Task: Find connections with filter location Daudnagar with filter topic #fintechwith filter profile language German with filter current company VCCircle with filter school Janki Devi Memorial College with filter industry Design Services with filter service category Project Management with filter keywords title Biostatistician
Action: Mouse moved to (478, 63)
Screenshot: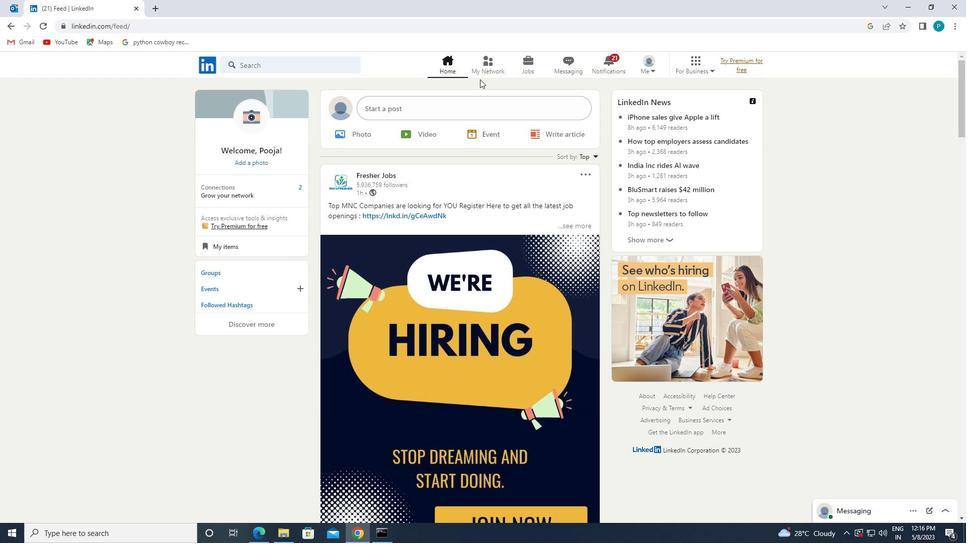 
Action: Mouse pressed left at (478, 63)
Screenshot: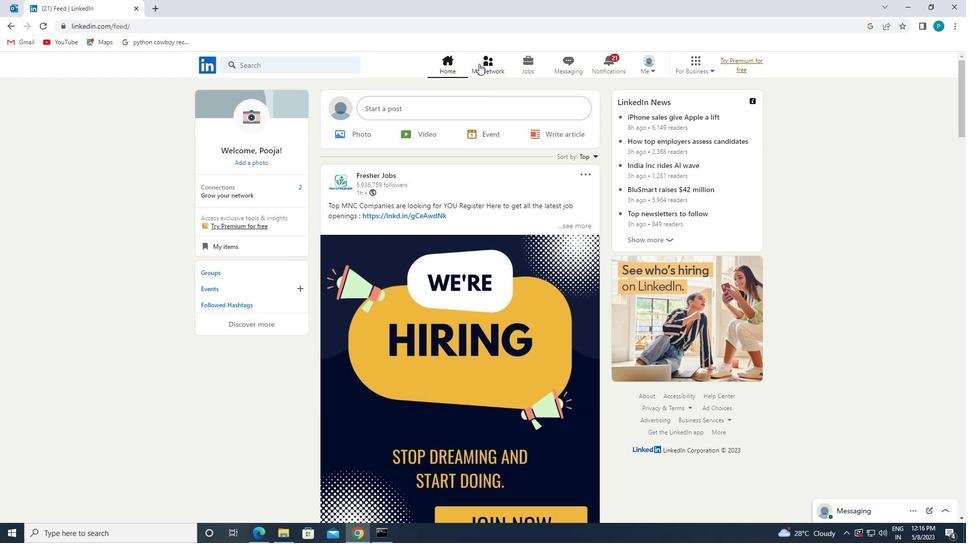 
Action: Mouse moved to (270, 119)
Screenshot: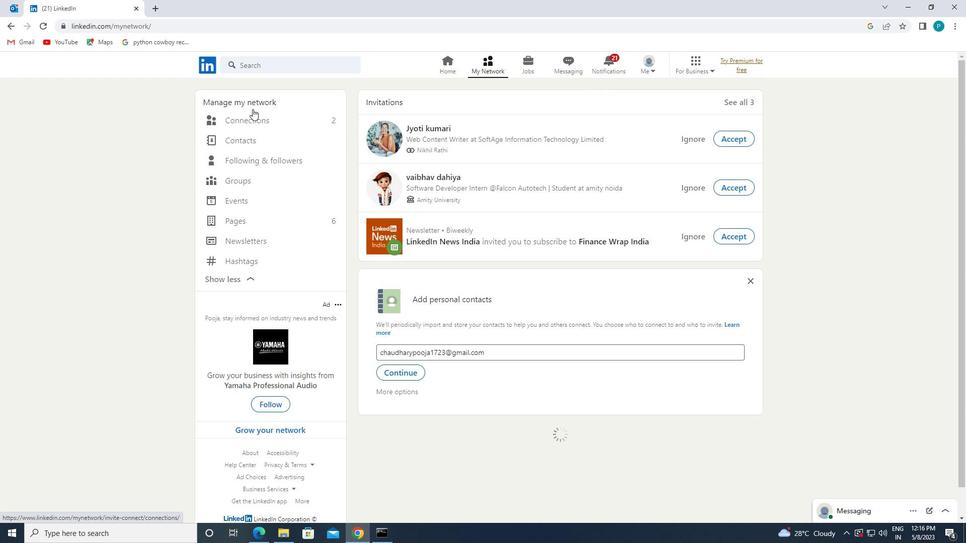 
Action: Mouse pressed left at (270, 119)
Screenshot: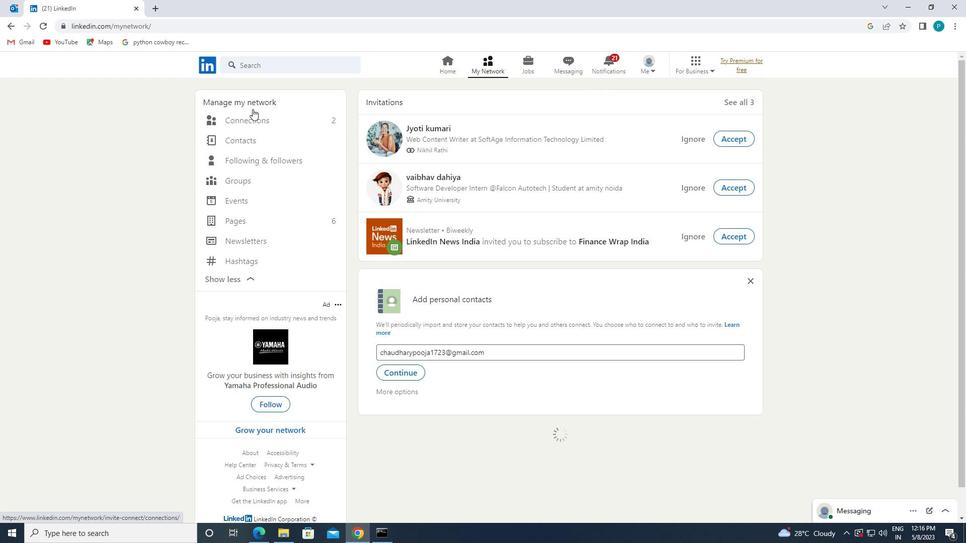 
Action: Mouse moved to (549, 130)
Screenshot: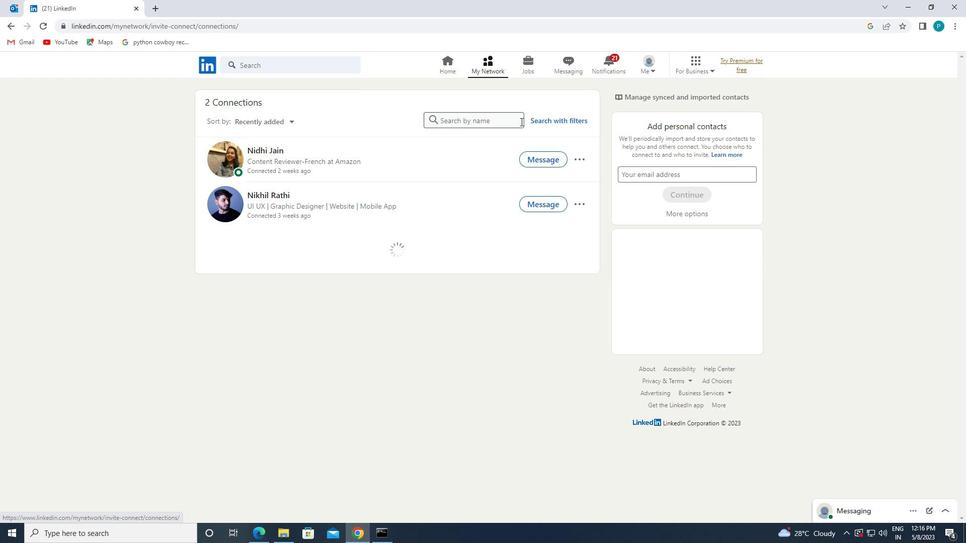 
Action: Mouse pressed left at (549, 130)
Screenshot: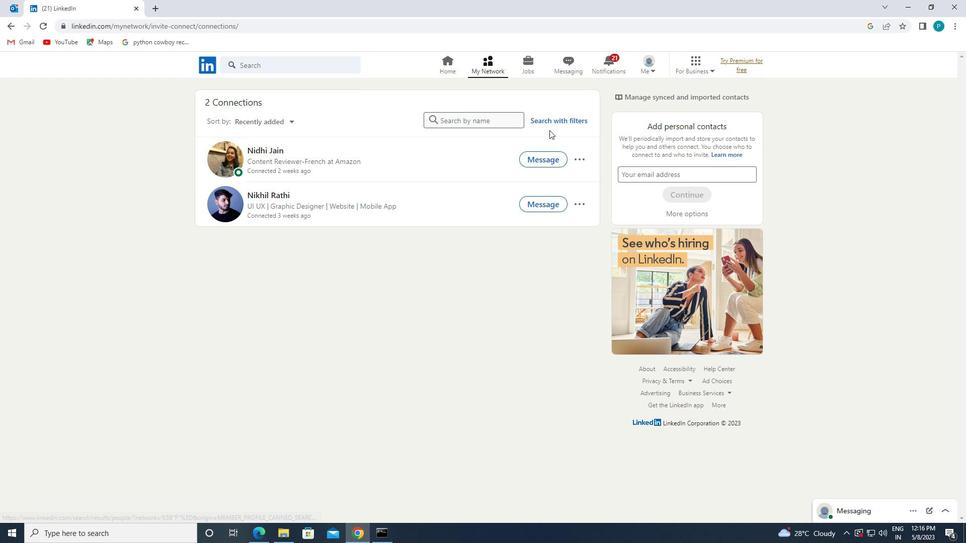 
Action: Mouse moved to (549, 123)
Screenshot: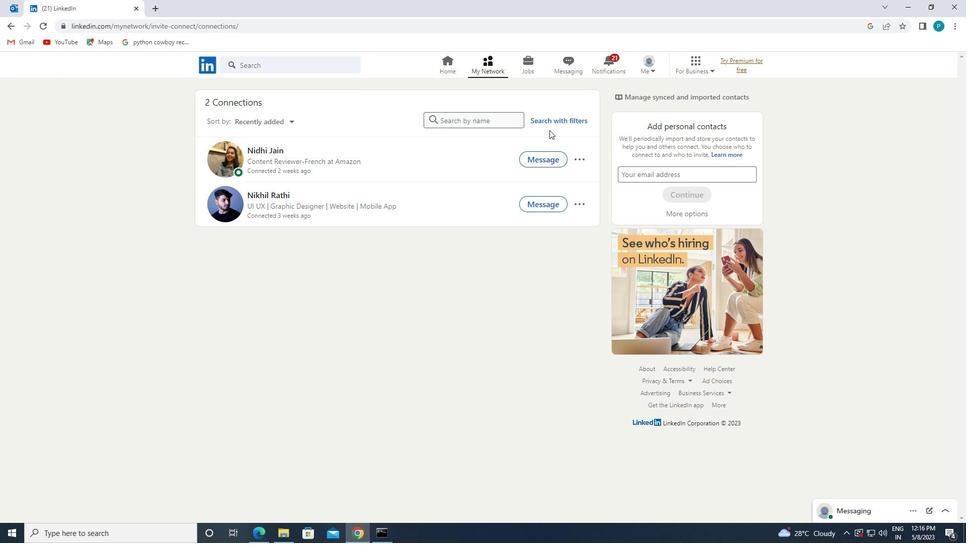 
Action: Mouse pressed left at (549, 123)
Screenshot: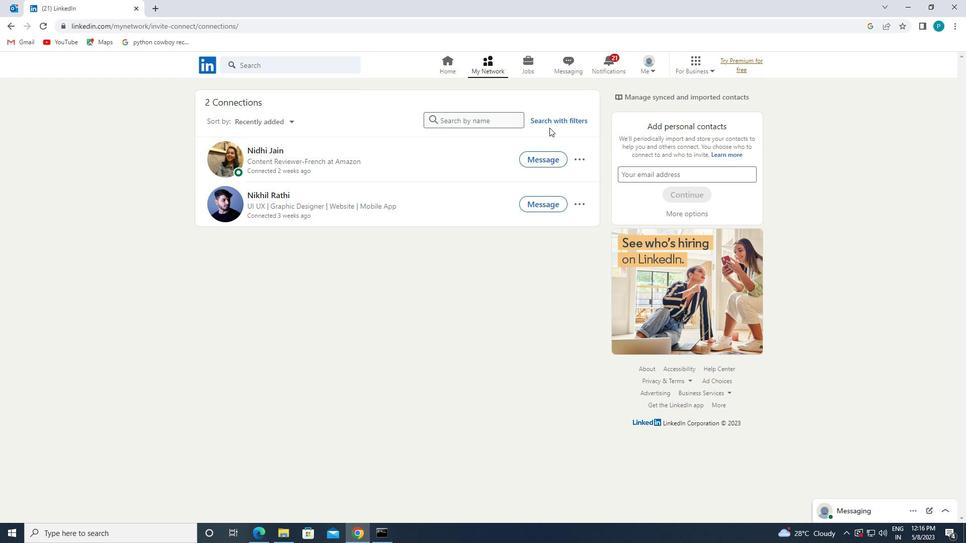 
Action: Mouse moved to (515, 94)
Screenshot: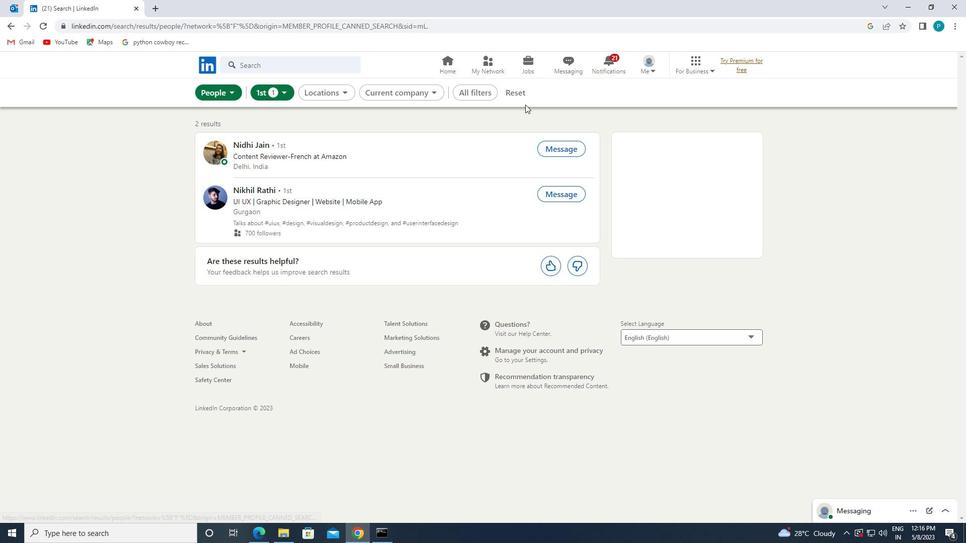 
Action: Mouse pressed left at (515, 94)
Screenshot: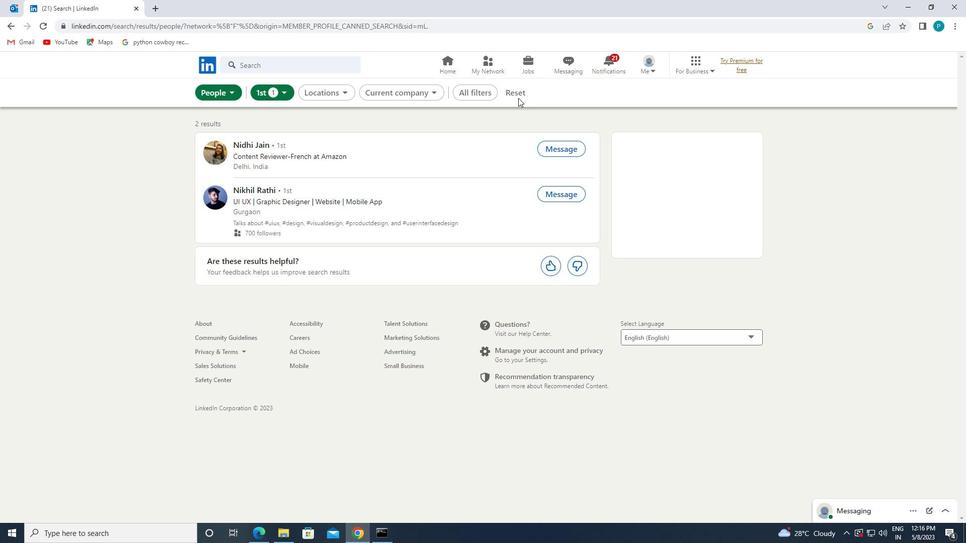 
Action: Mouse moved to (513, 94)
Screenshot: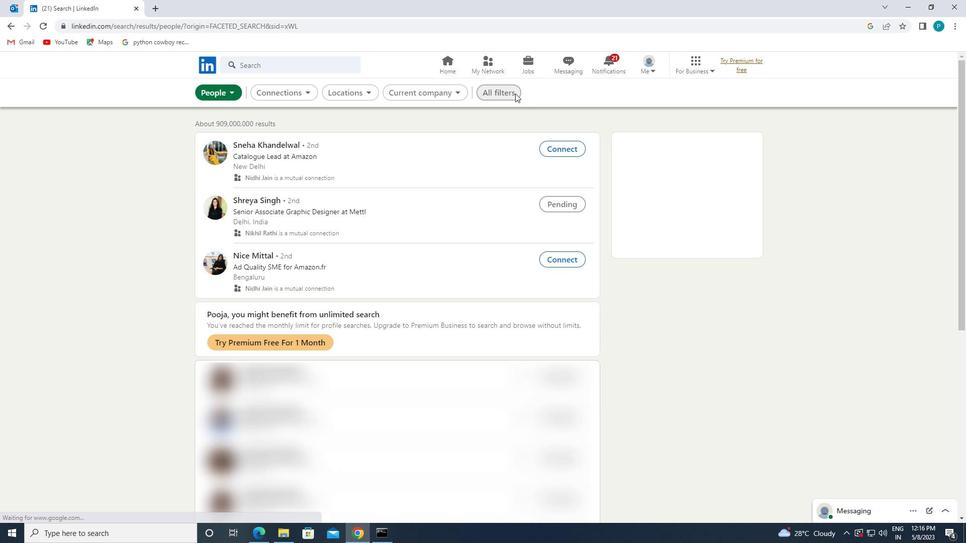 
Action: Mouse pressed left at (513, 94)
Screenshot: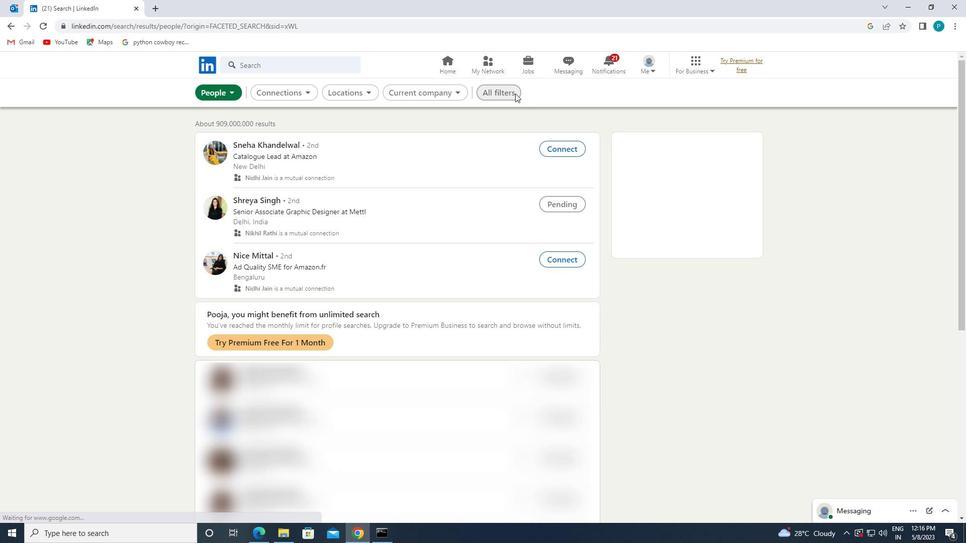 
Action: Mouse moved to (705, 213)
Screenshot: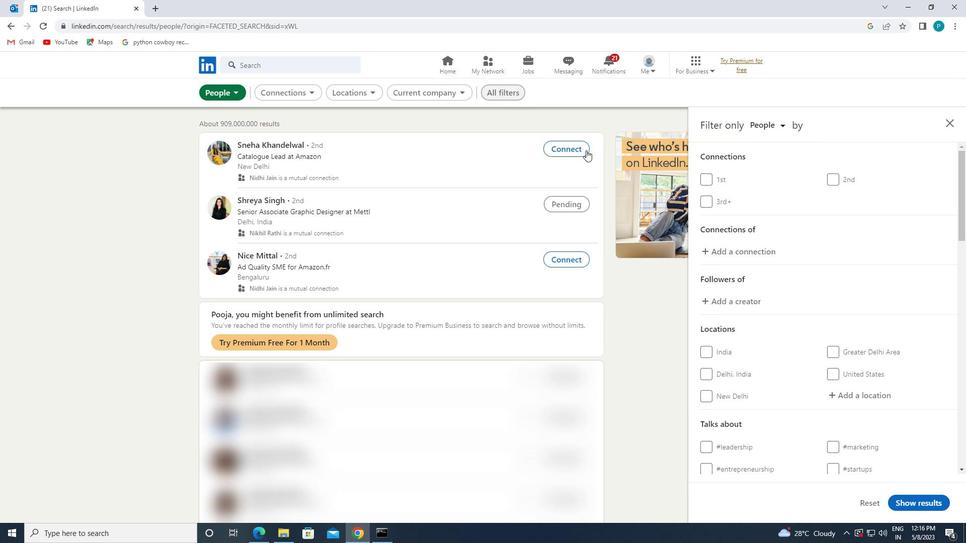 
Action: Mouse scrolled (705, 213) with delta (0, 0)
Screenshot: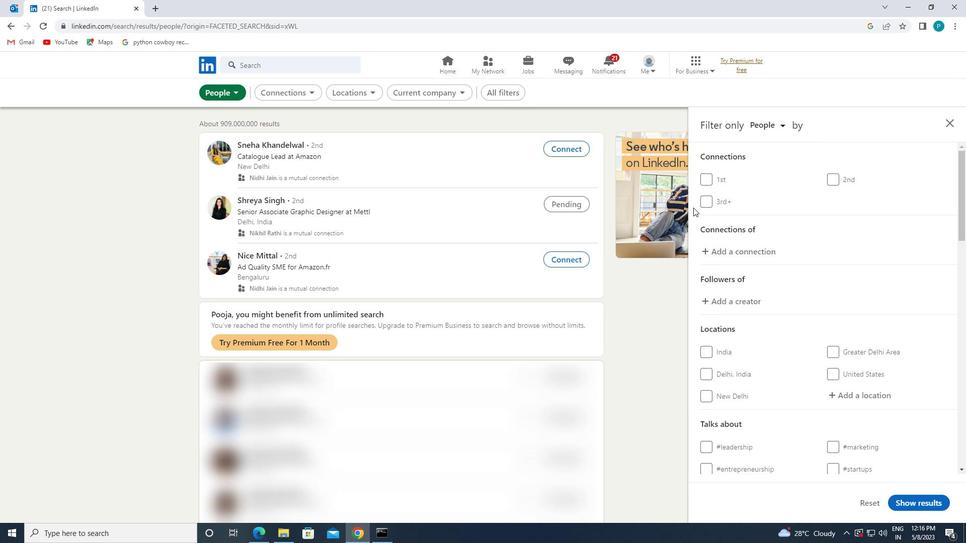 
Action: Mouse scrolled (705, 213) with delta (0, 0)
Screenshot: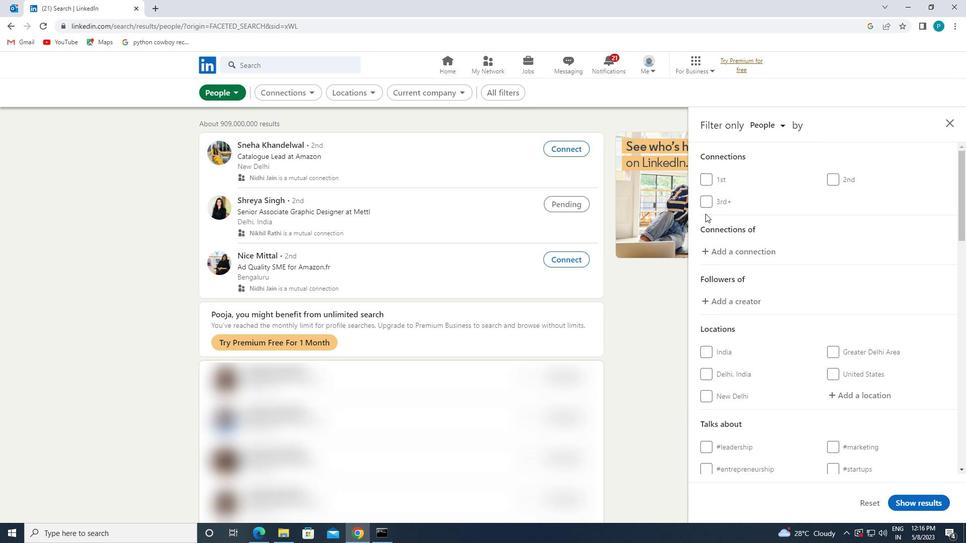 
Action: Mouse moved to (853, 288)
Screenshot: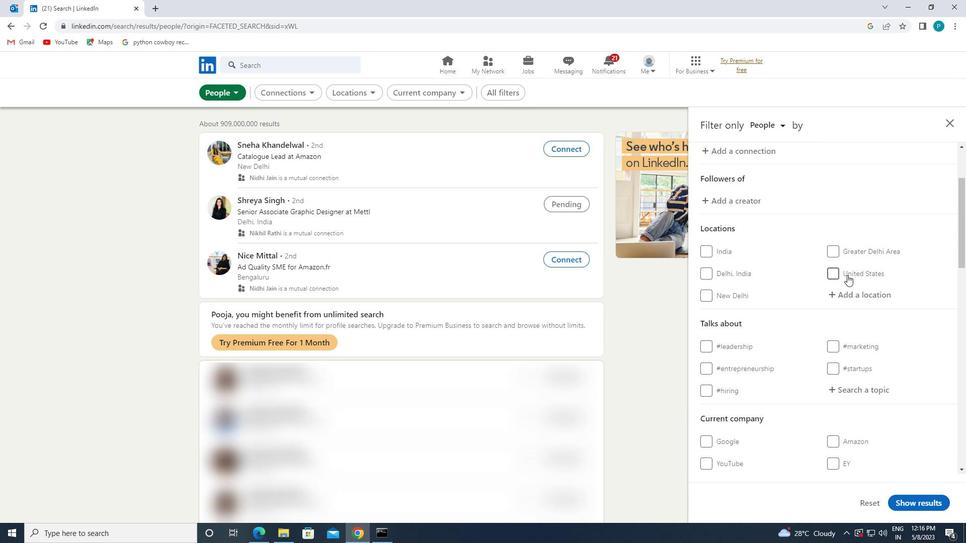 
Action: Mouse pressed left at (853, 288)
Screenshot: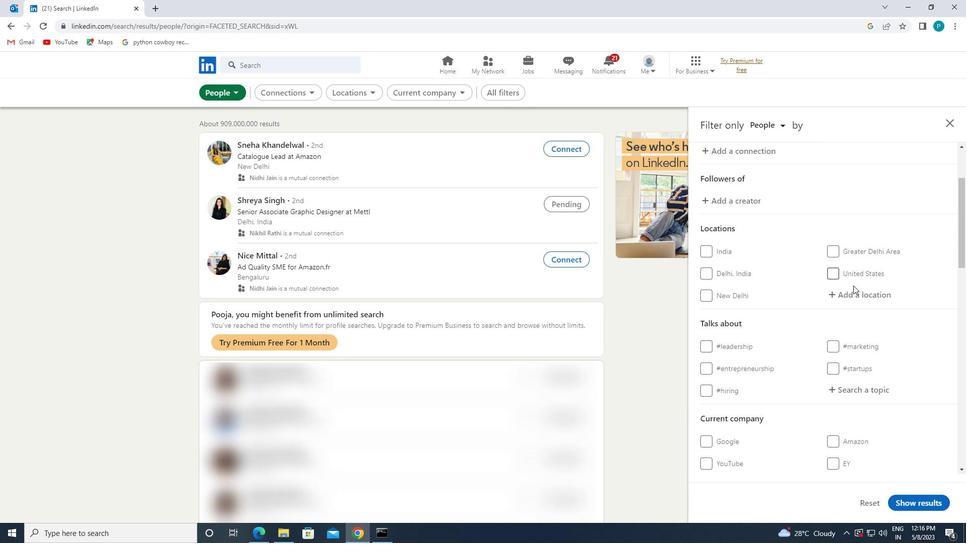 
Action: Mouse moved to (852, 287)
Screenshot: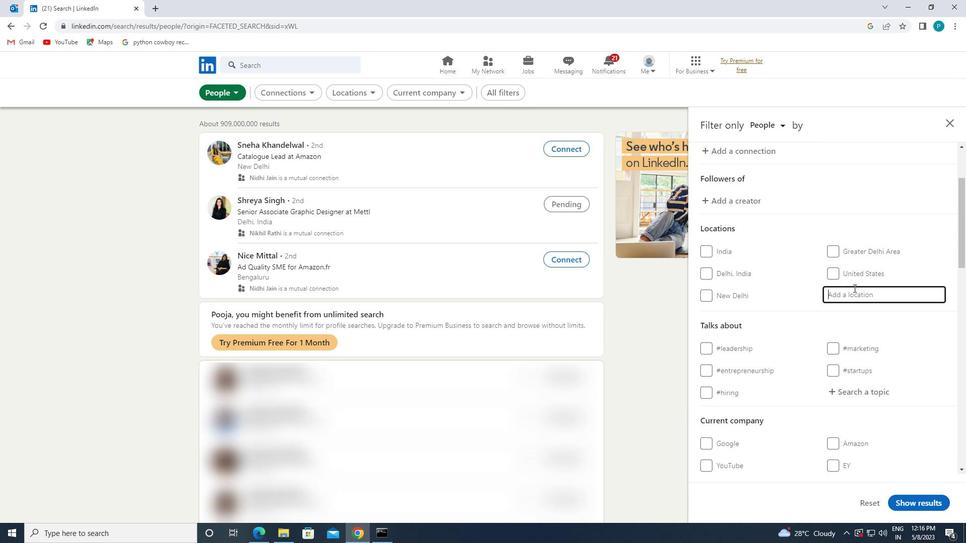 
Action: Key pressed <Key.caps_lock>d<Key.caps_lock>aundm<Key.backspace>nagar
Screenshot: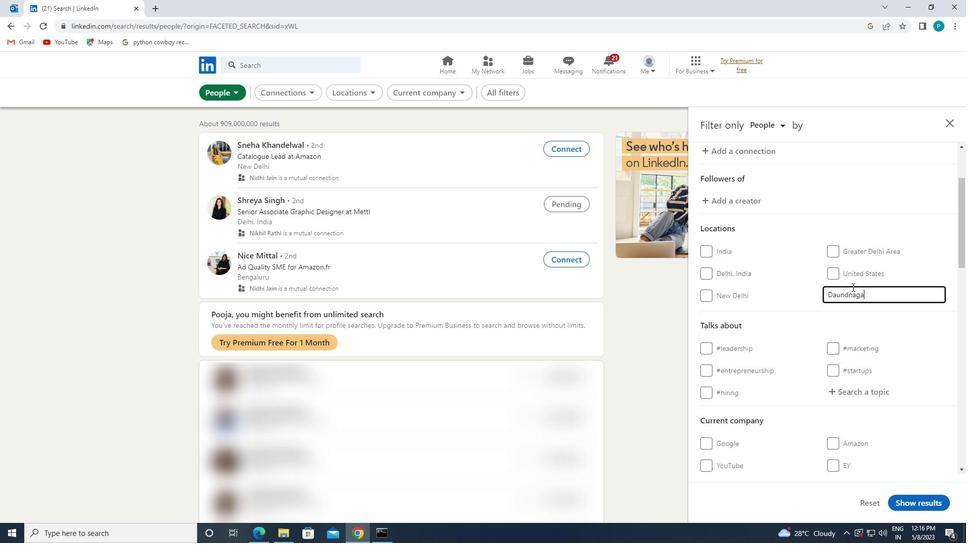 
Action: Mouse moved to (849, 387)
Screenshot: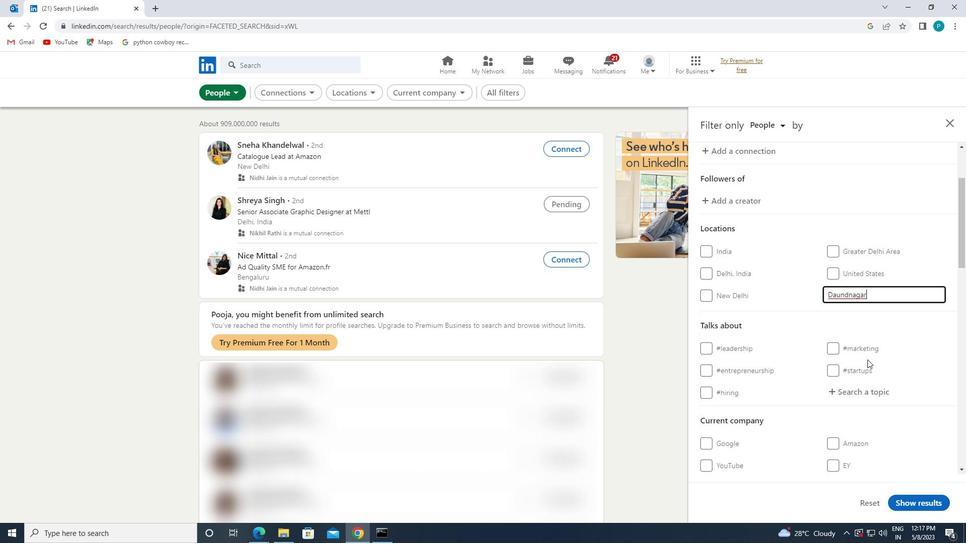 
Action: Mouse pressed left at (849, 387)
Screenshot: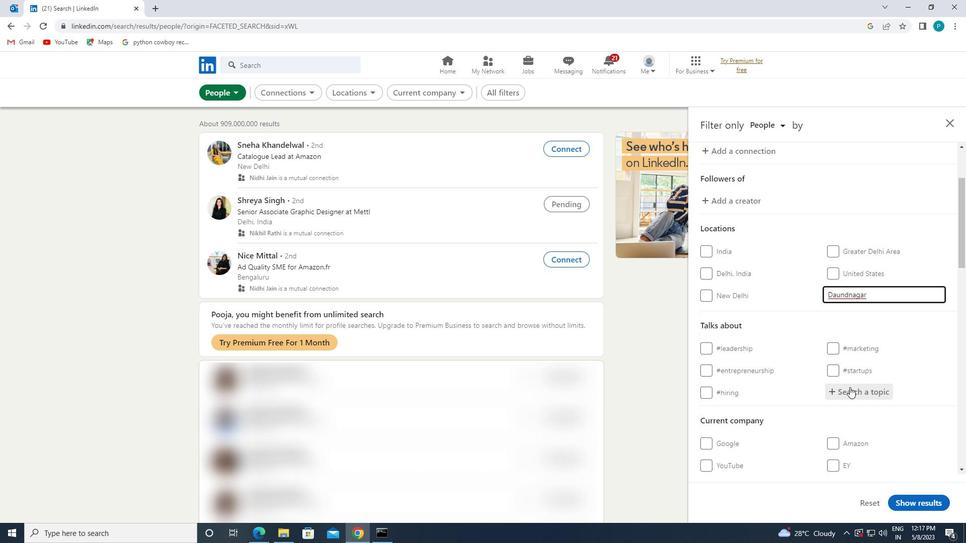 
Action: Mouse moved to (849, 387)
Screenshot: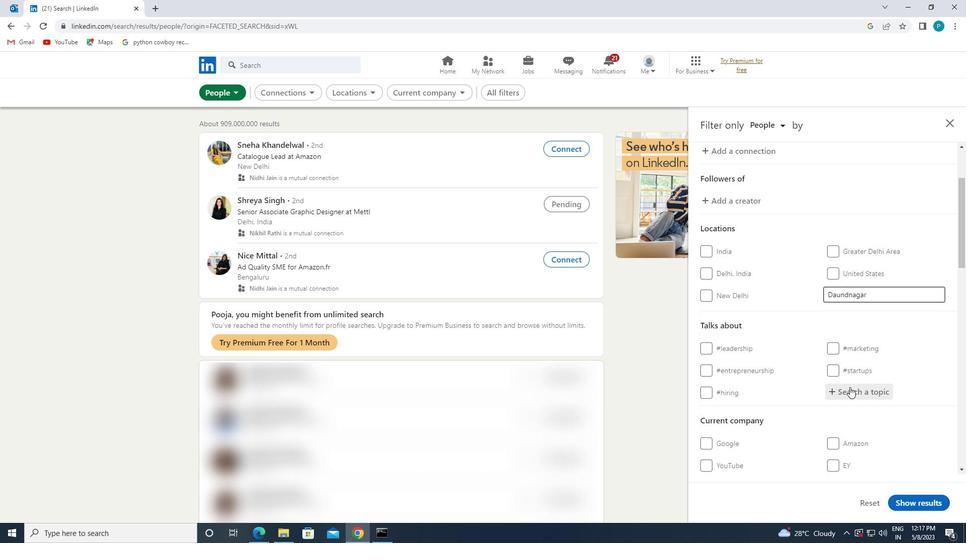 
Action: Key pressed <Key.shift>#FINTECH
Screenshot: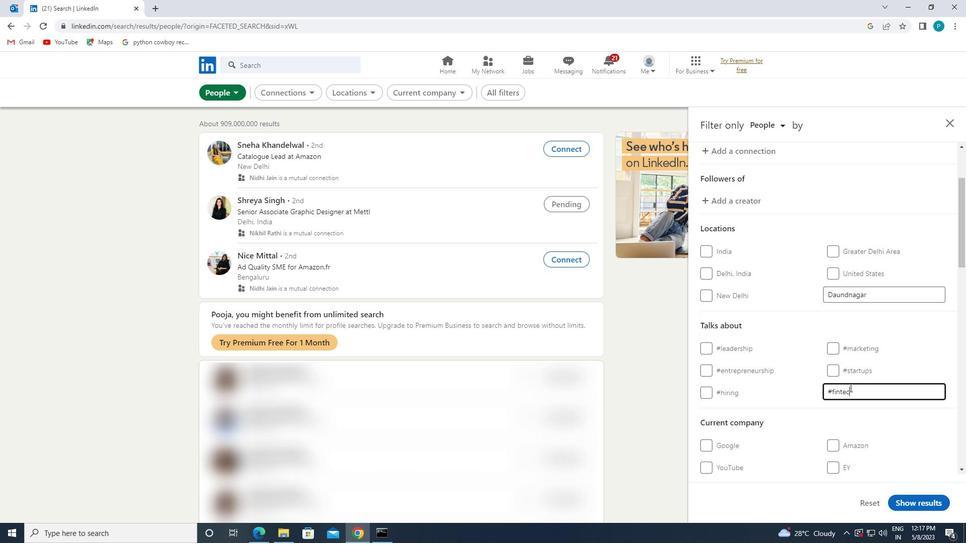 
Action: Mouse moved to (845, 168)
Screenshot: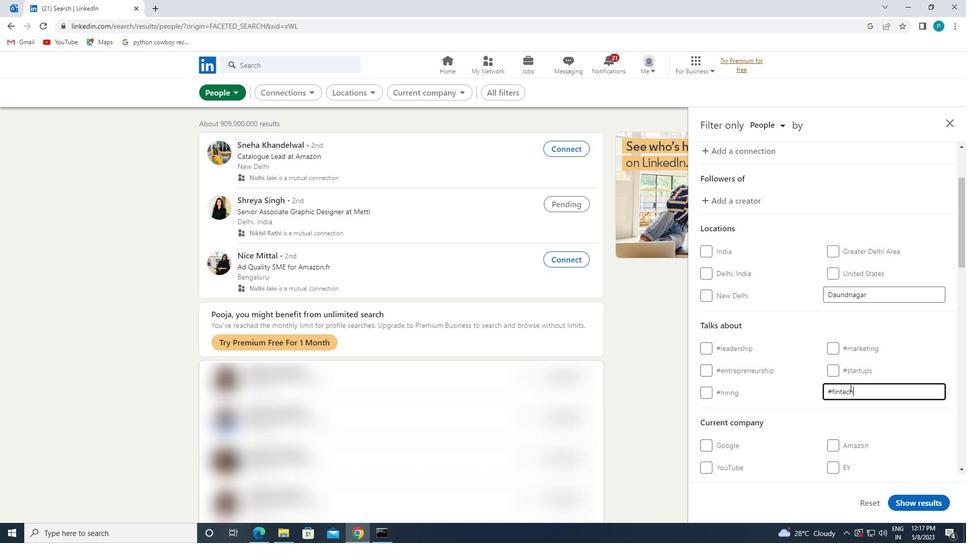 
Action: Mouse scrolled (845, 168) with delta (0, 0)
Screenshot: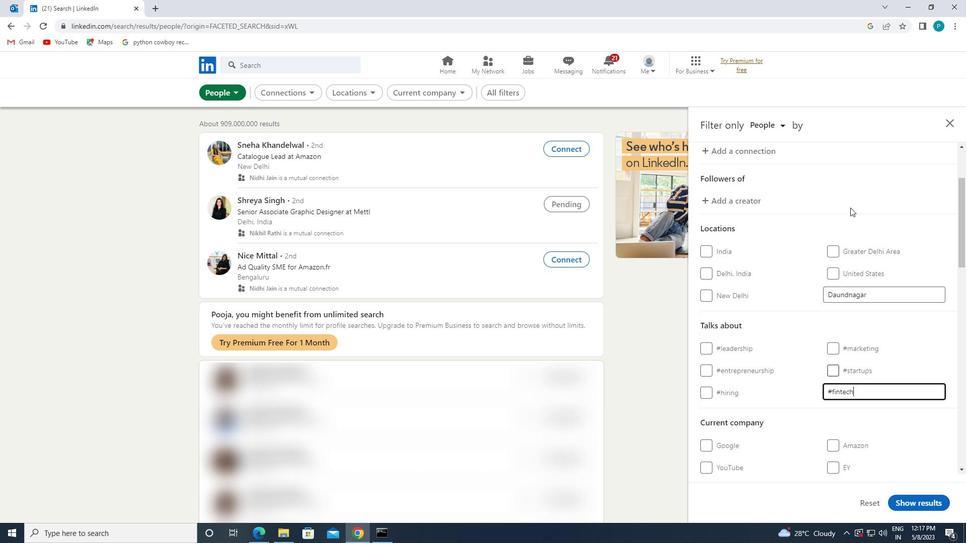 
Action: Mouse moved to (845, 178)
Screenshot: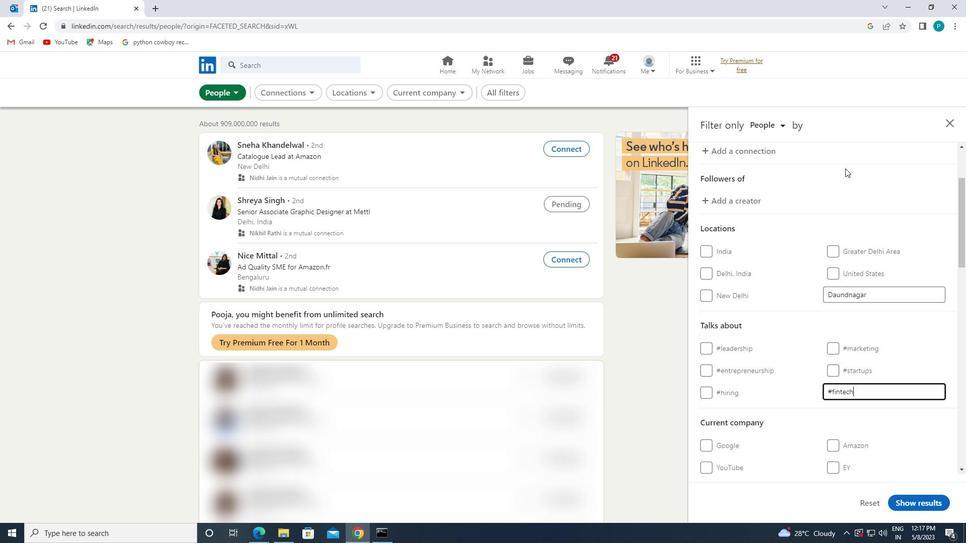 
Action: Mouse scrolled (845, 177) with delta (0, 0)
Screenshot: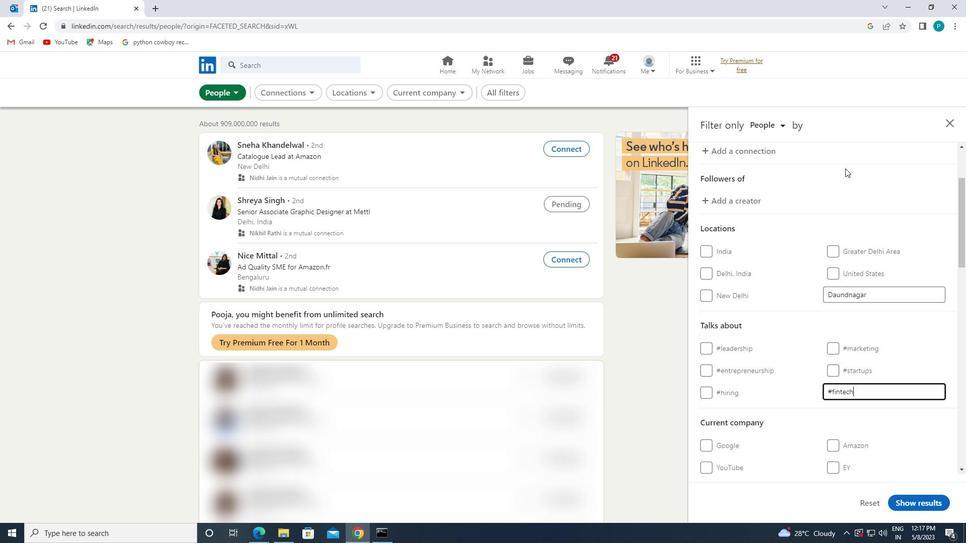 
Action: Mouse moved to (845, 186)
Screenshot: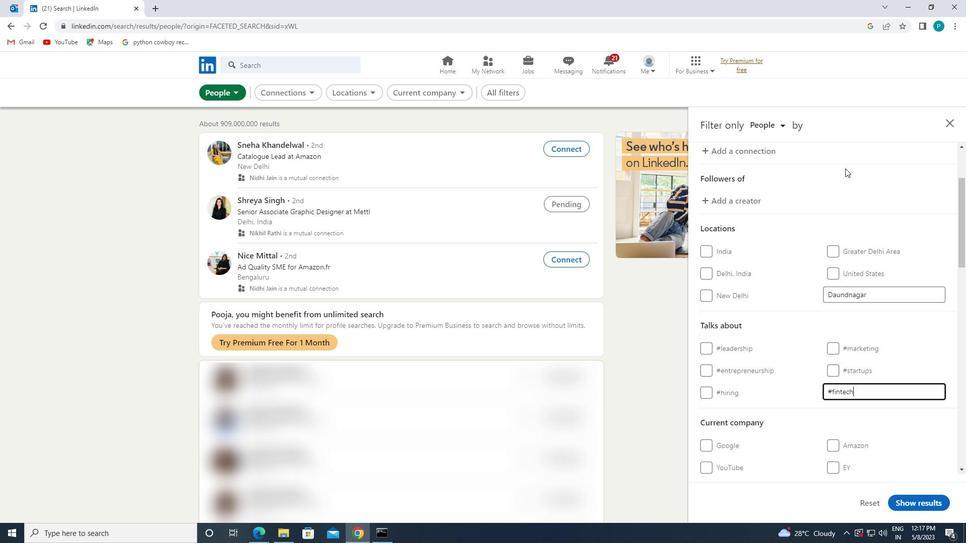
Action: Mouse scrolled (845, 185) with delta (0, 0)
Screenshot: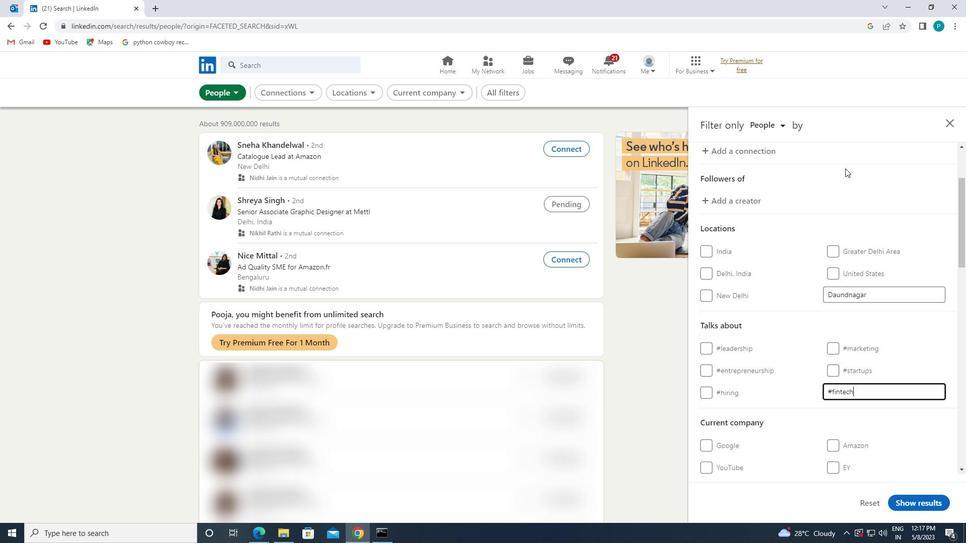 
Action: Mouse moved to (845, 194)
Screenshot: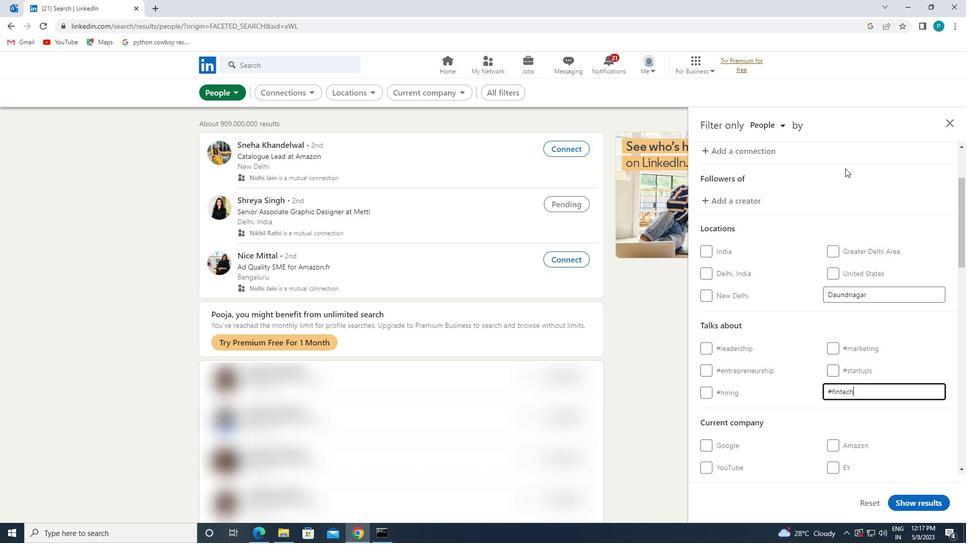 
Action: Mouse scrolled (845, 193) with delta (0, 0)
Screenshot: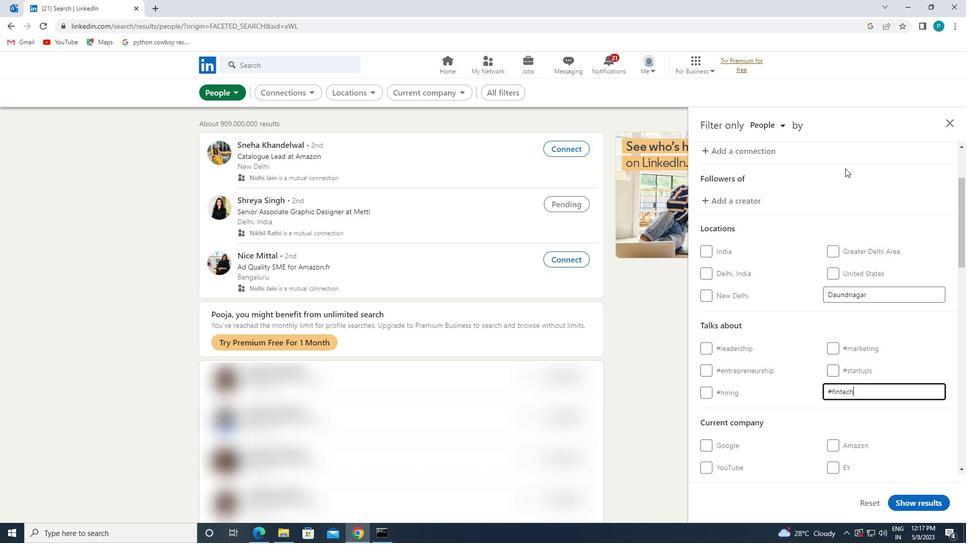 
Action: Mouse moved to (840, 257)
Screenshot: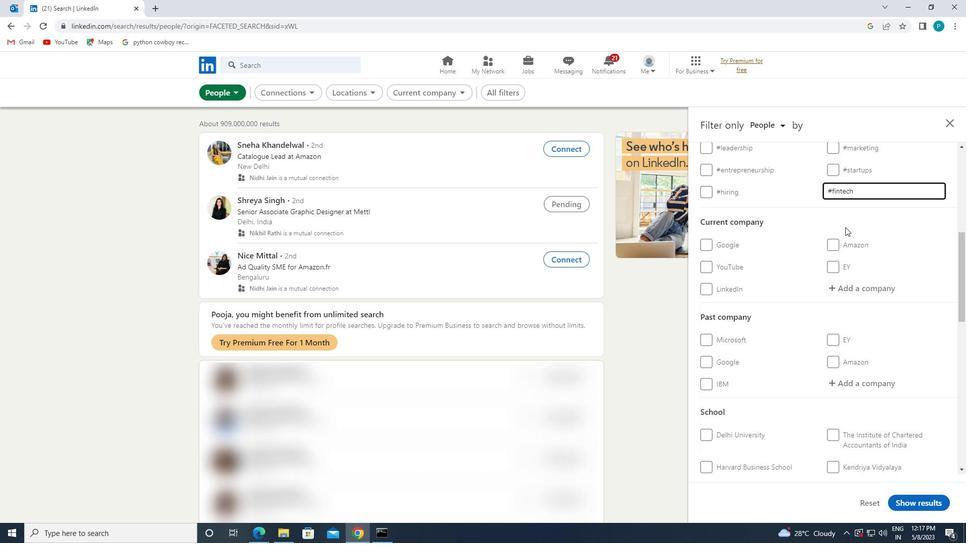 
Action: Mouse scrolled (840, 256) with delta (0, 0)
Screenshot: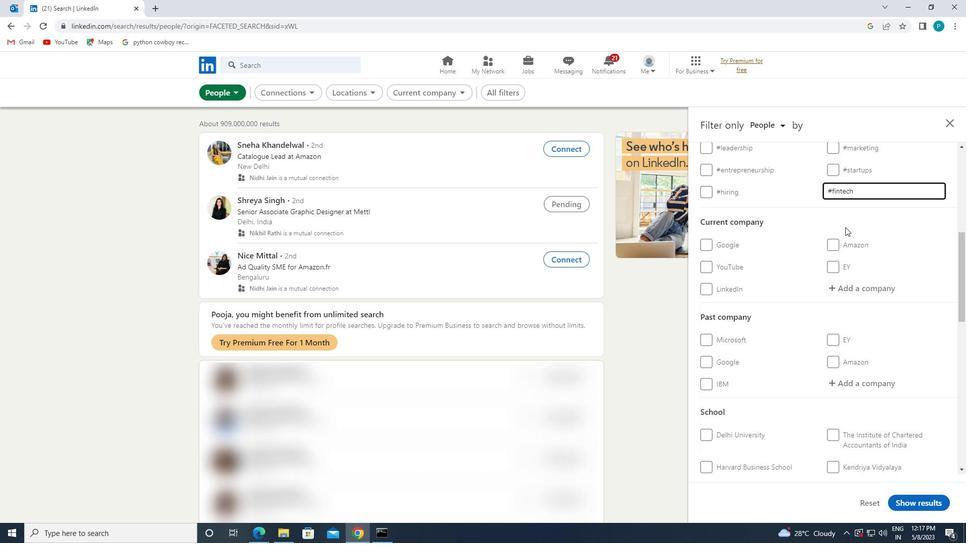 
Action: Mouse moved to (838, 261)
Screenshot: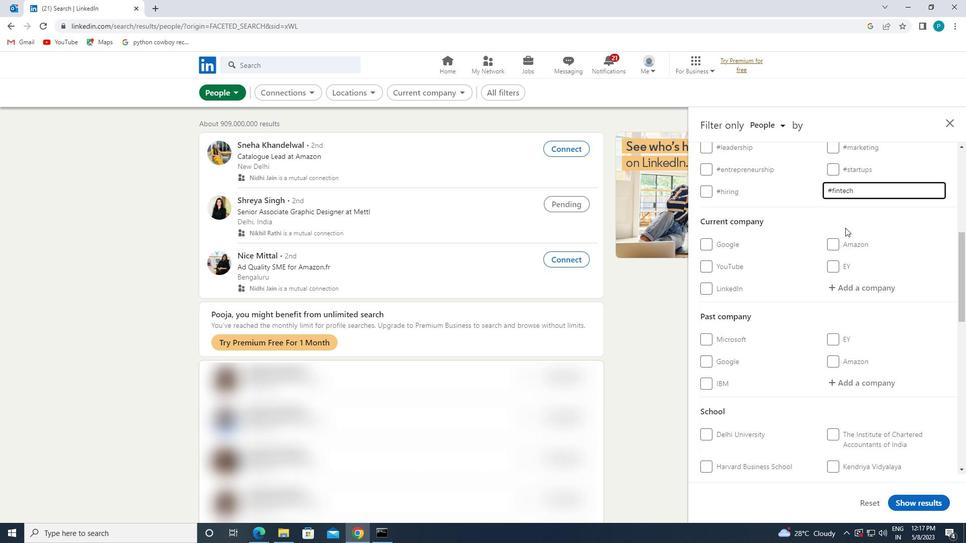 
Action: Mouse scrolled (838, 261) with delta (0, 0)
Screenshot: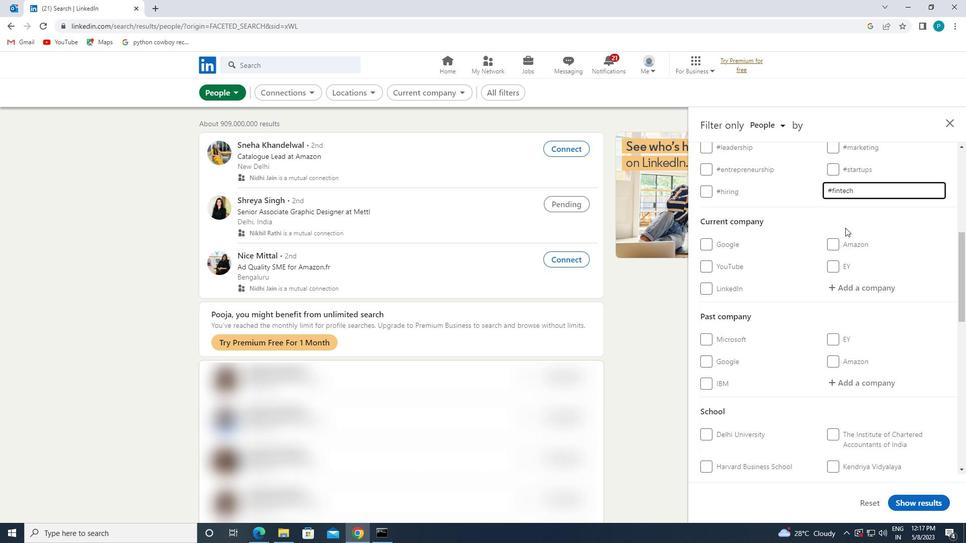 
Action: Mouse moved to (838, 265)
Screenshot: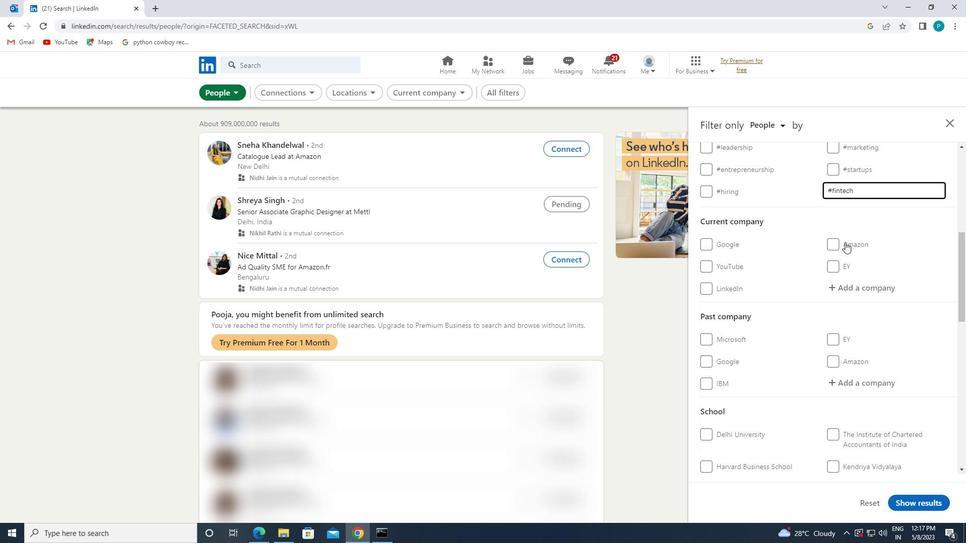 
Action: Mouse scrolled (838, 265) with delta (0, 0)
Screenshot: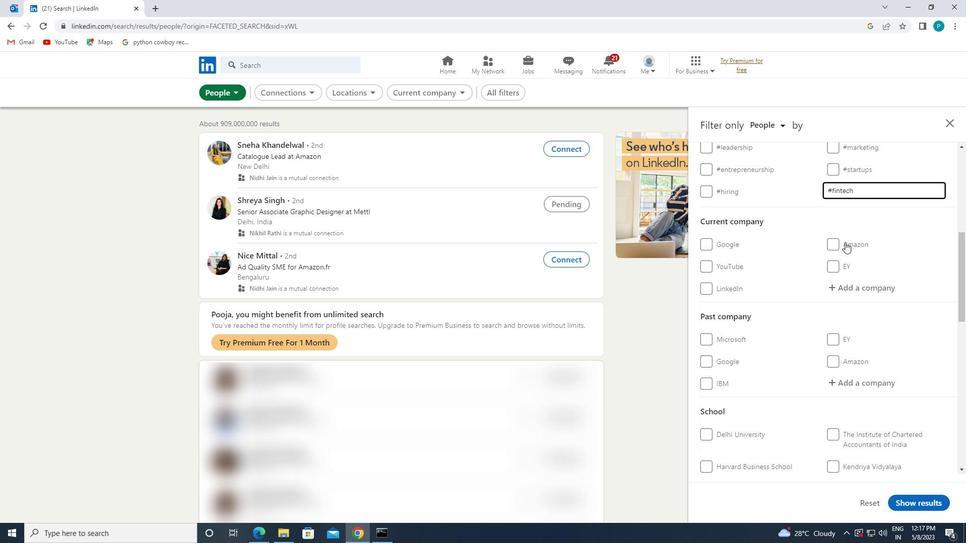 
Action: Mouse moved to (812, 328)
Screenshot: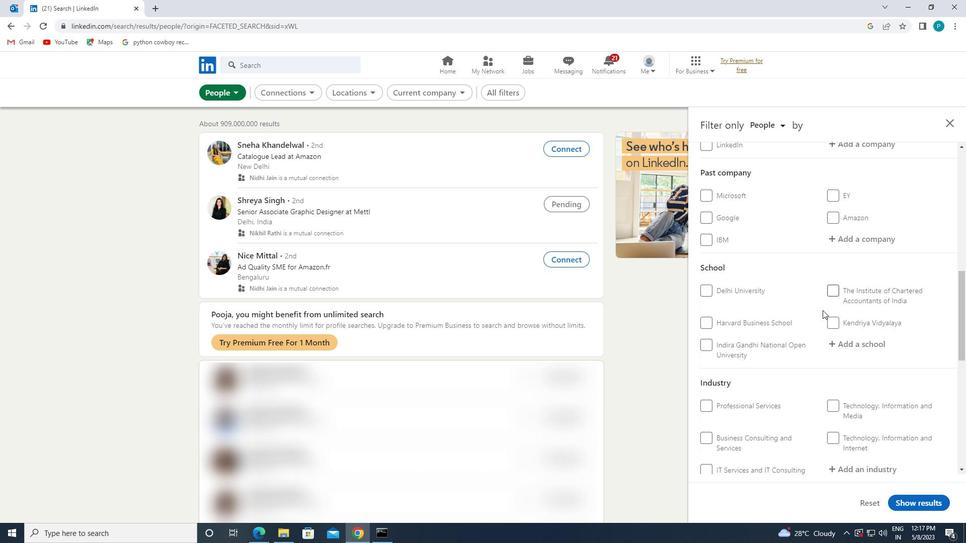 
Action: Mouse scrolled (812, 327) with delta (0, 0)
Screenshot: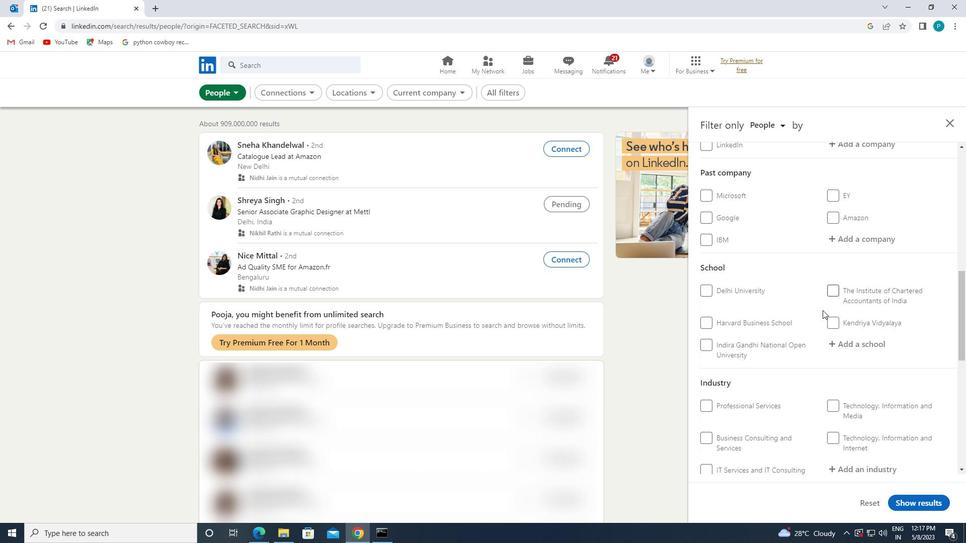
Action: Mouse moved to (809, 332)
Screenshot: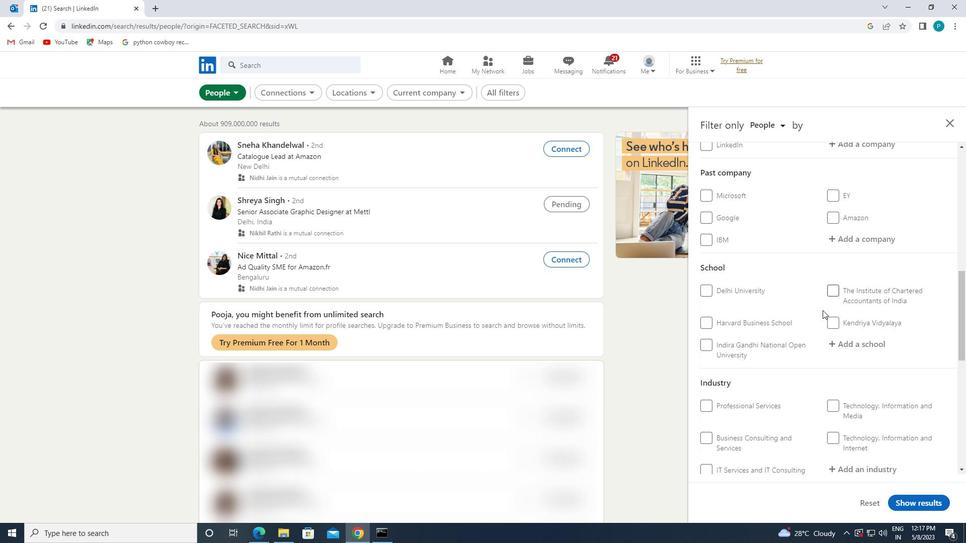
Action: Mouse scrolled (809, 332) with delta (0, 0)
Screenshot: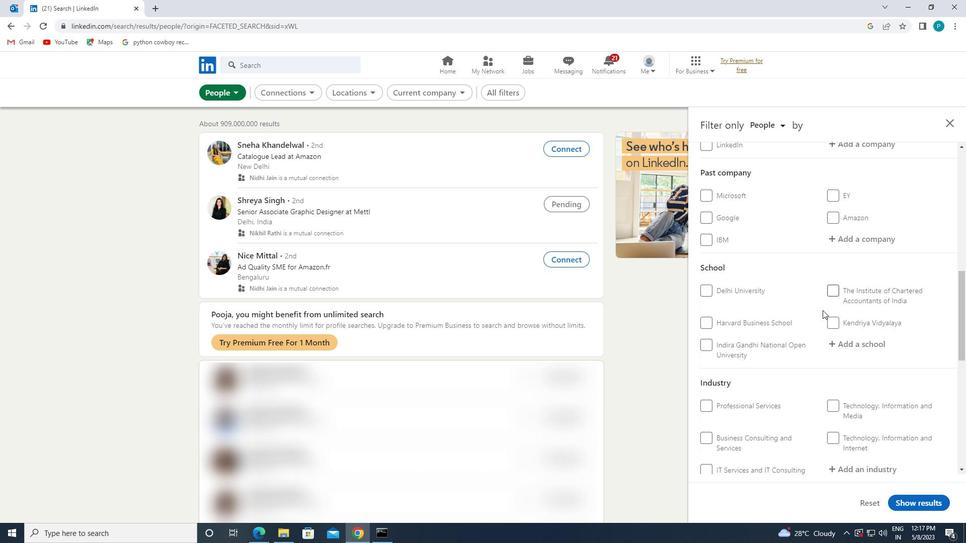 
Action: Mouse moved to (723, 445)
Screenshot: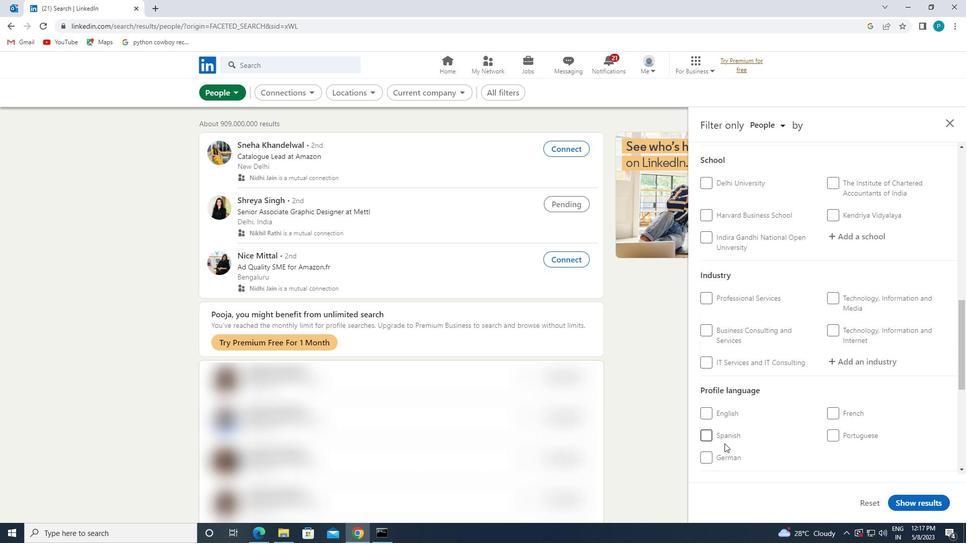 
Action: Mouse pressed left at (723, 445)
Screenshot: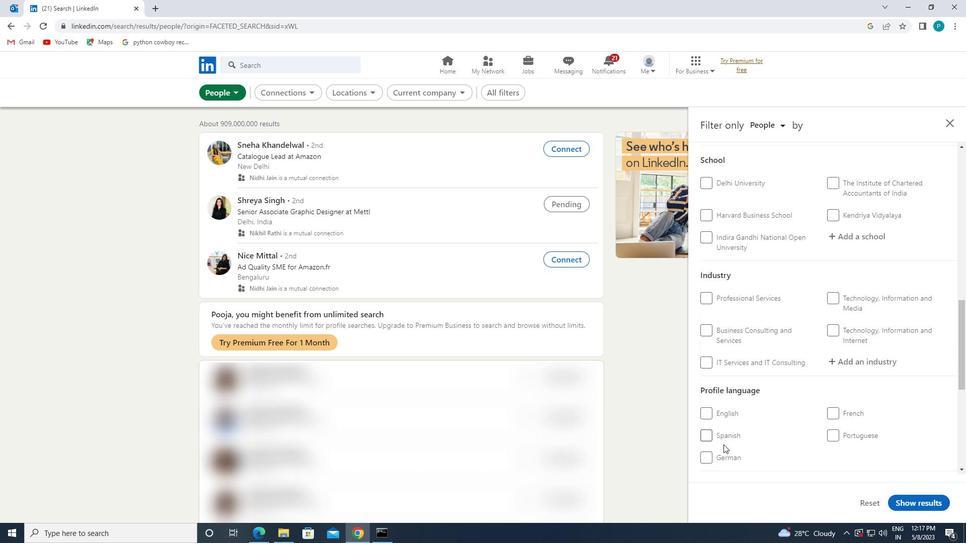 
Action: Mouse moved to (729, 451)
Screenshot: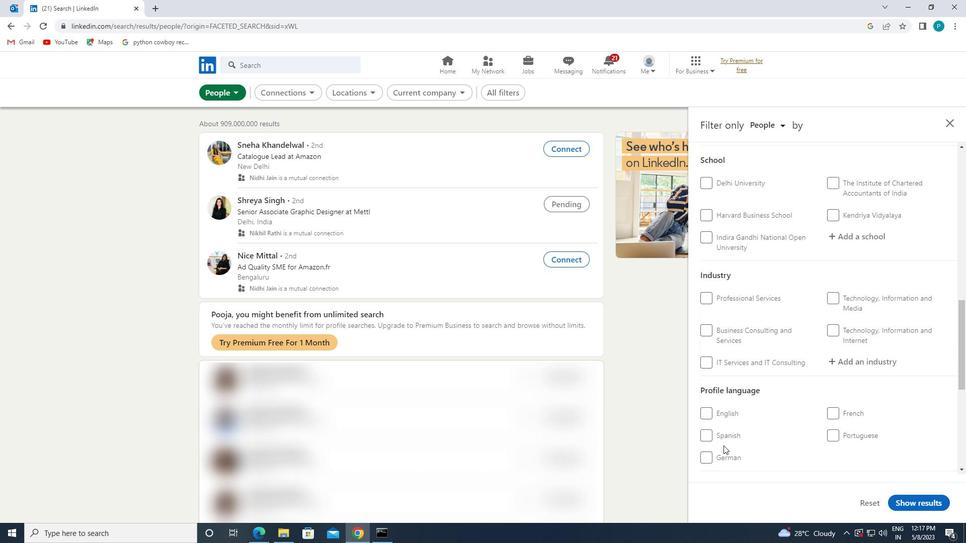 
Action: Mouse pressed left at (729, 451)
Screenshot: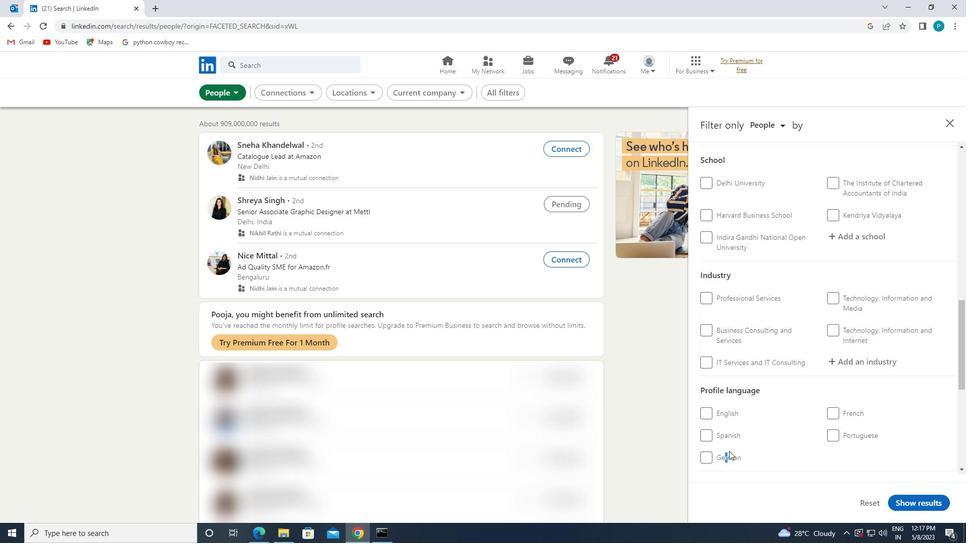 
Action: Mouse moved to (735, 461)
Screenshot: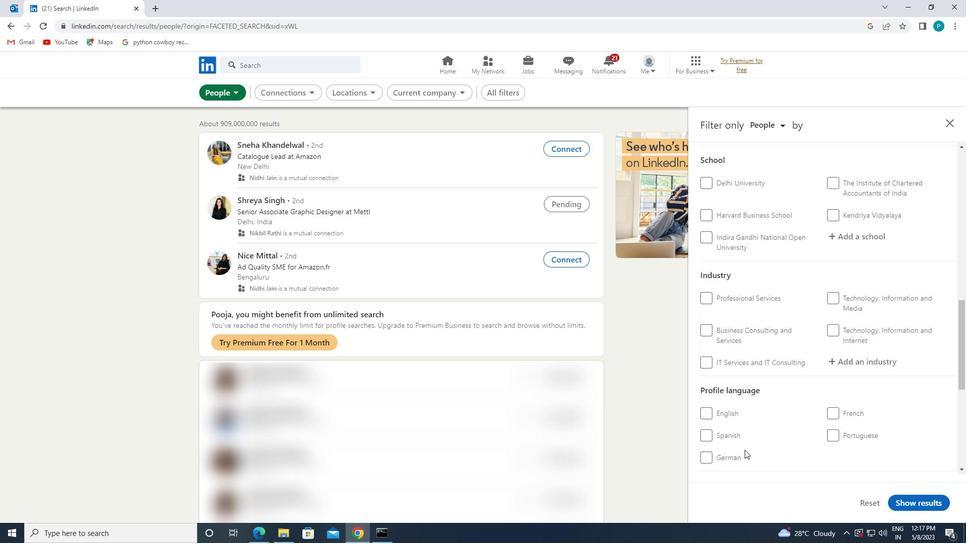 
Action: Mouse pressed left at (735, 461)
Screenshot: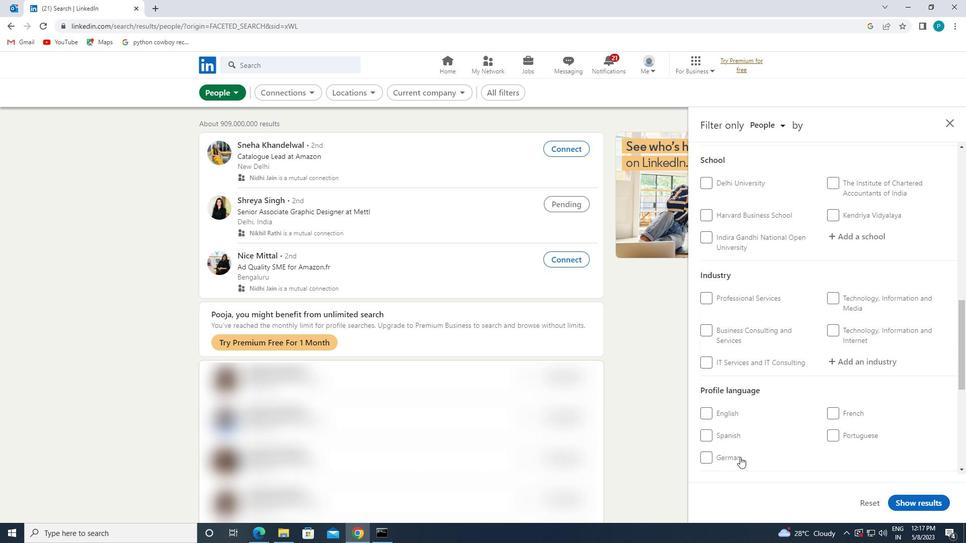 
Action: Mouse moved to (783, 422)
Screenshot: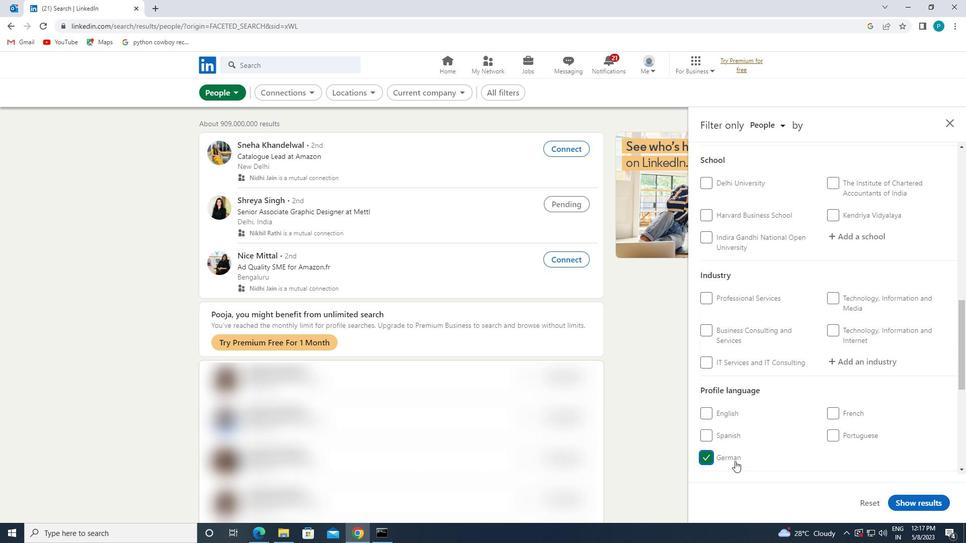 
Action: Mouse scrolled (783, 422) with delta (0, 0)
Screenshot: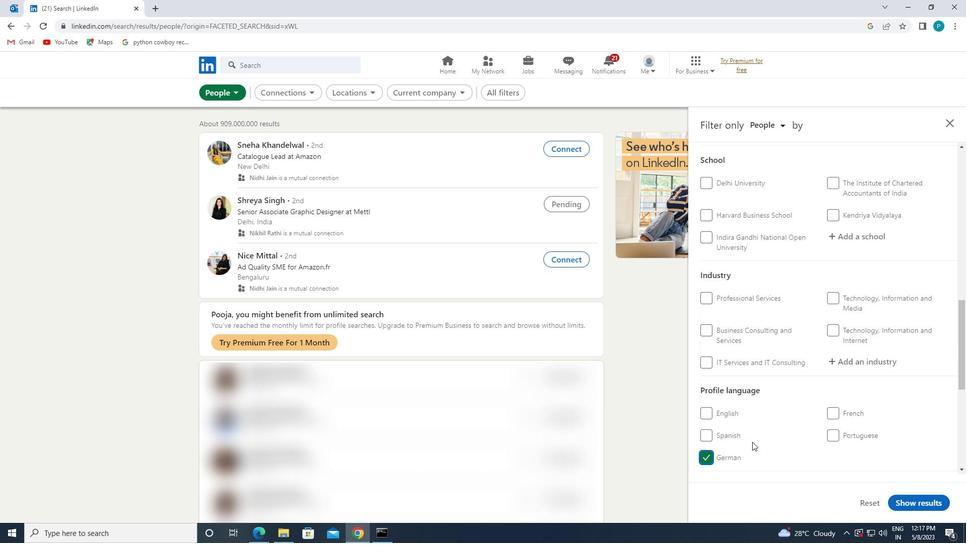 
Action: Mouse scrolled (783, 422) with delta (0, 0)
Screenshot: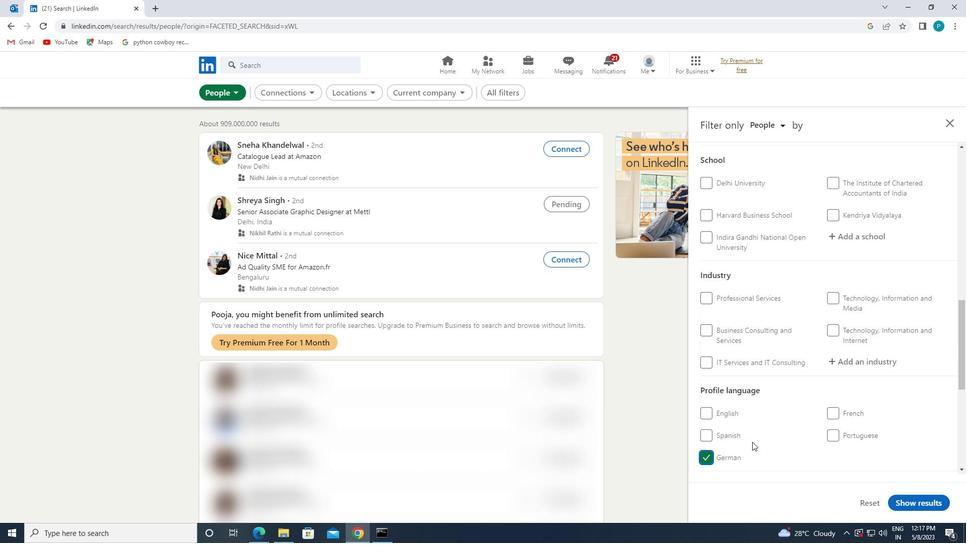 
Action: Mouse moved to (783, 421)
Screenshot: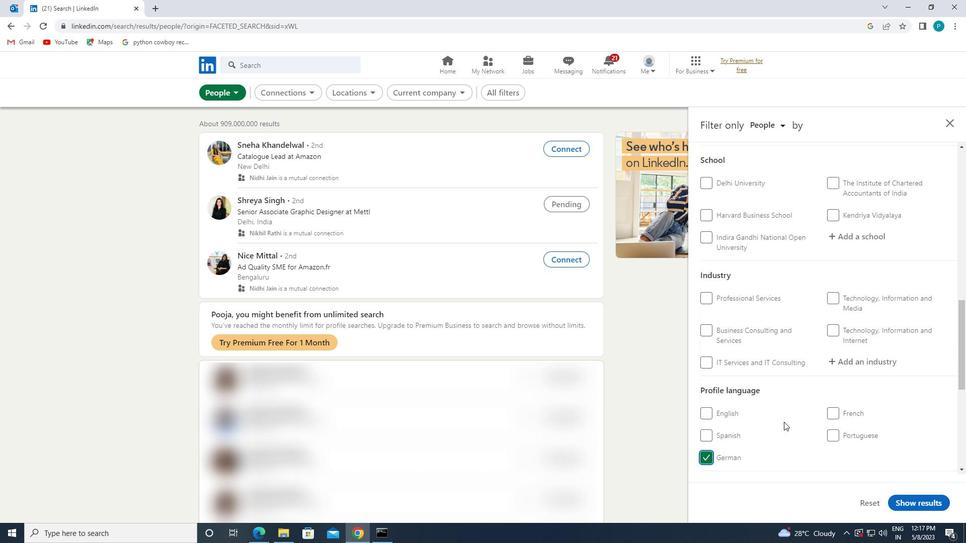 
Action: Mouse scrolled (783, 422) with delta (0, 0)
Screenshot: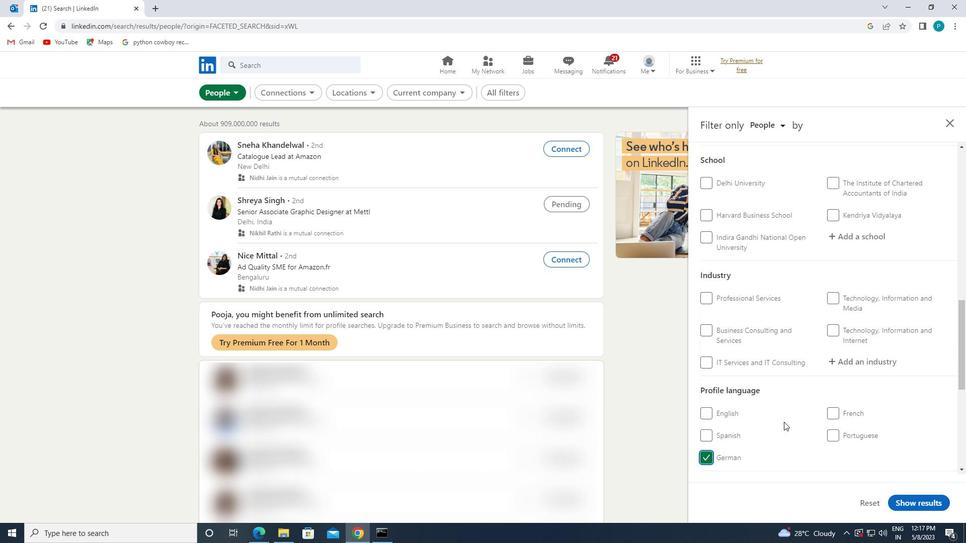 
Action: Mouse moved to (897, 364)
Screenshot: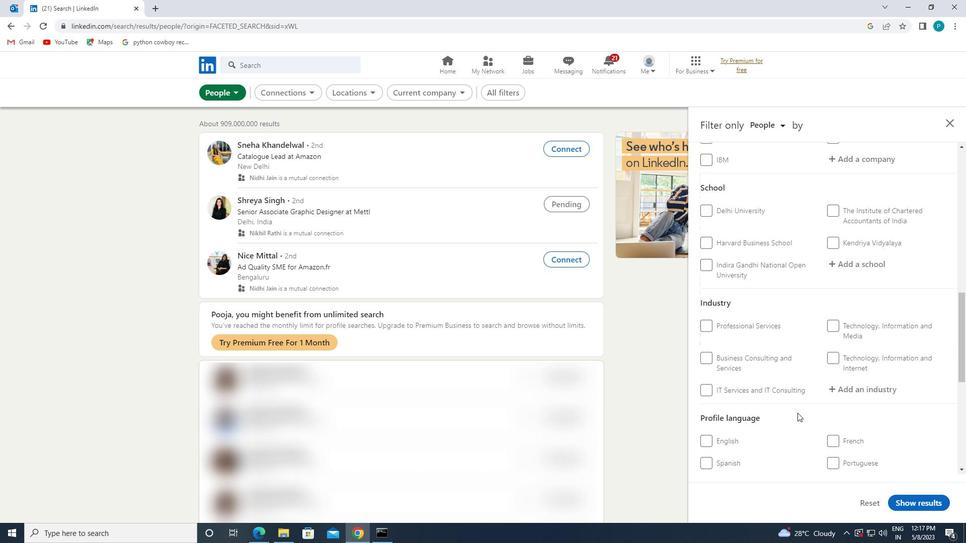 
Action: Mouse scrolled (897, 364) with delta (0, 0)
Screenshot: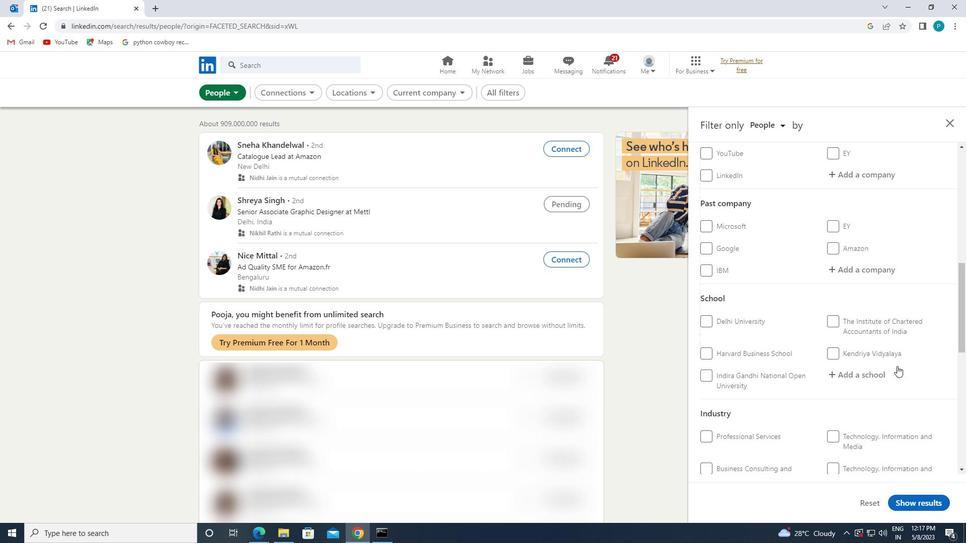 
Action: Mouse scrolled (897, 364) with delta (0, 0)
Screenshot: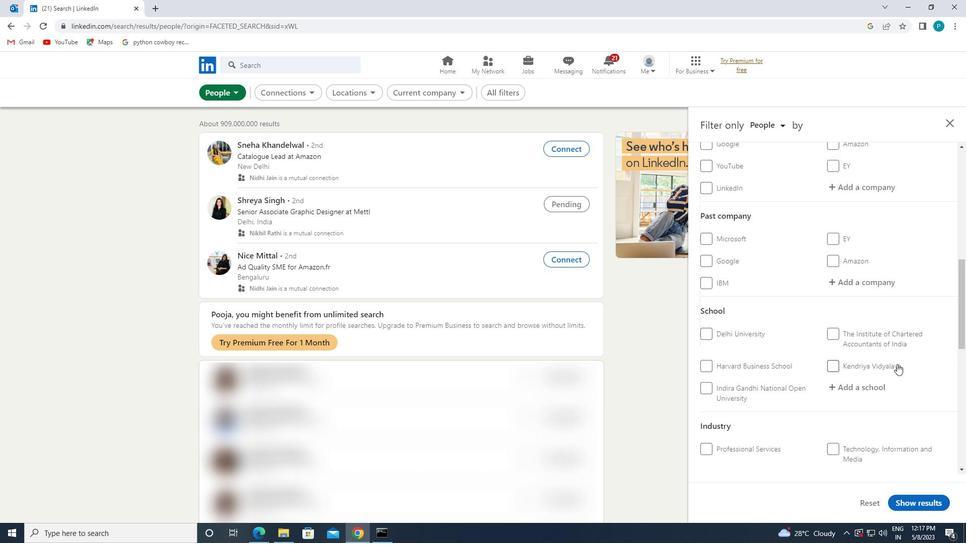 
Action: Mouse moved to (850, 297)
Screenshot: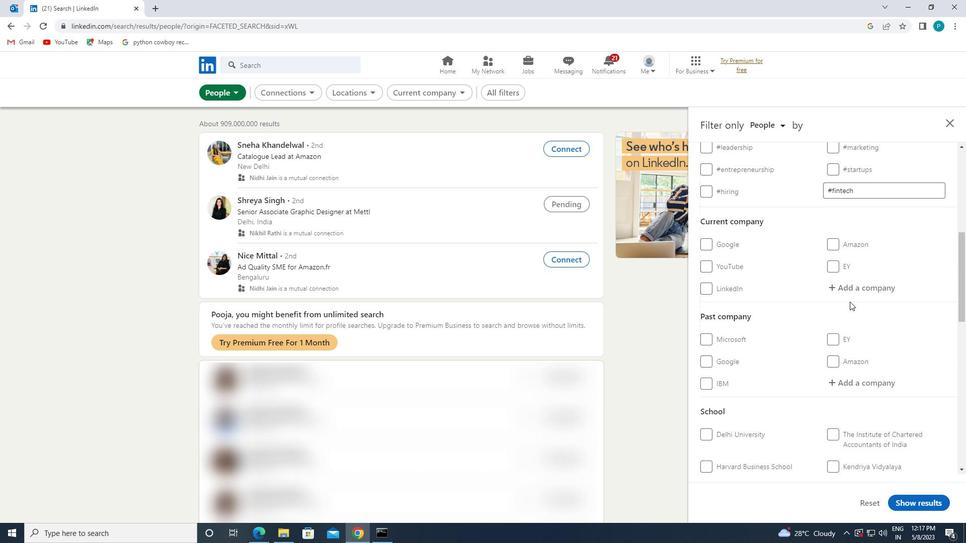 
Action: Mouse pressed left at (850, 297)
Screenshot: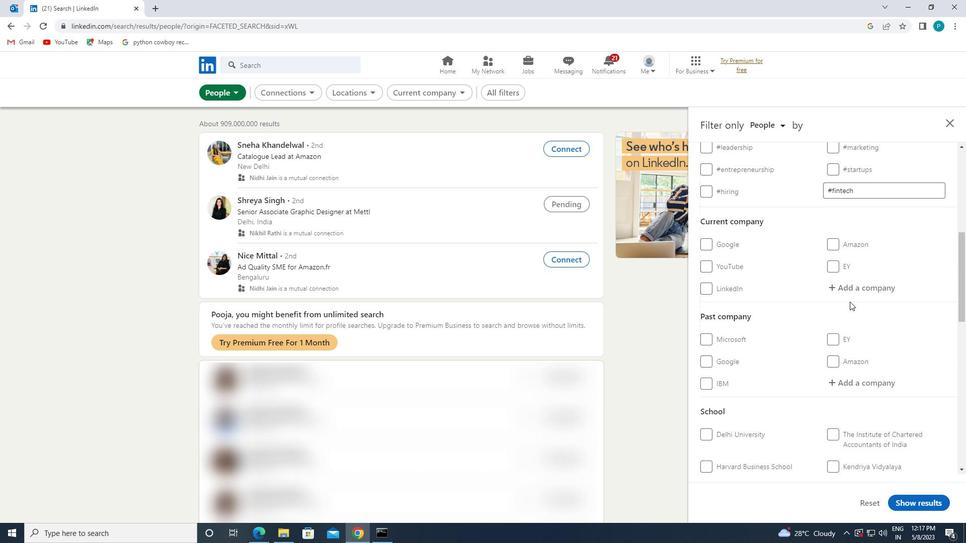 
Action: Mouse moved to (847, 293)
Screenshot: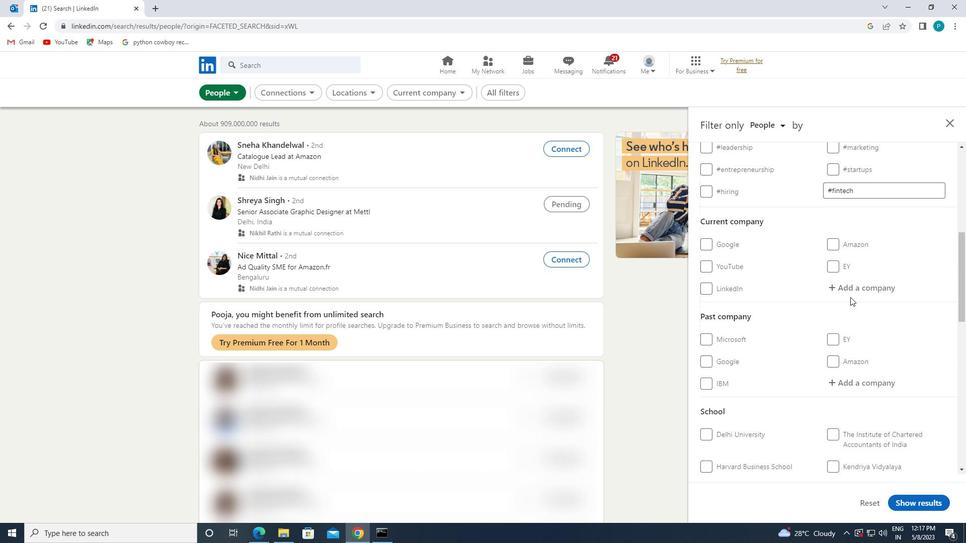 
Action: Mouse pressed left at (847, 293)
Screenshot: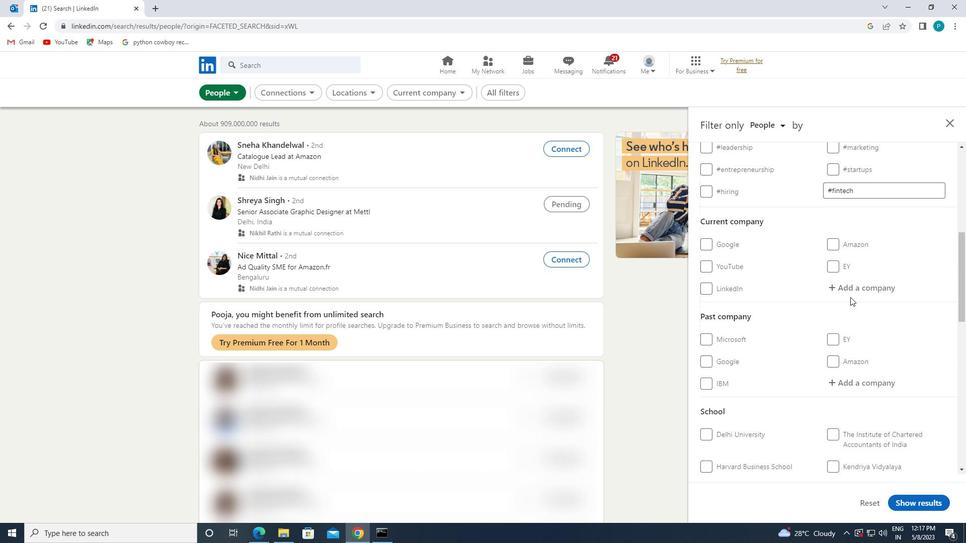 
Action: Key pressed <Key.caps_lock>VCC<Key.caps_lock>IRCLE
Screenshot: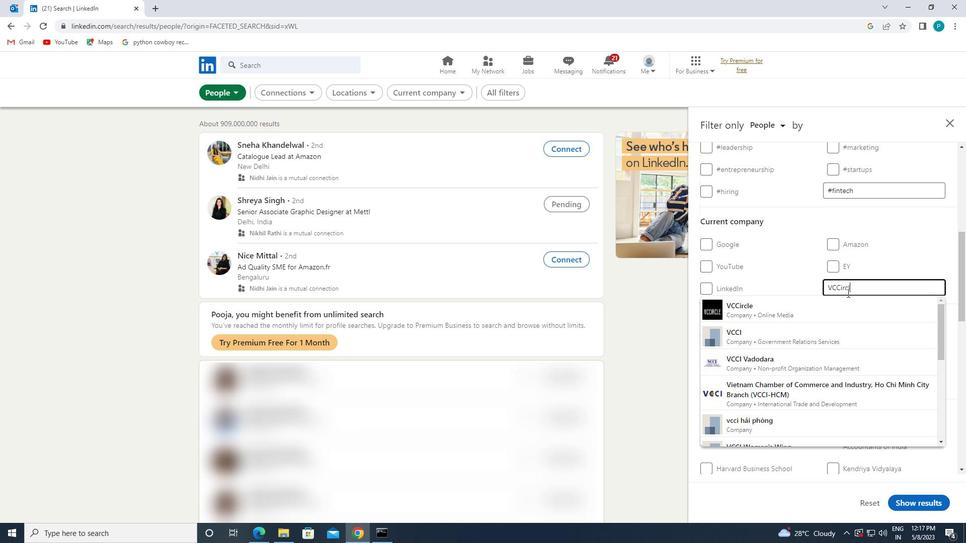 
Action: Mouse moved to (846, 310)
Screenshot: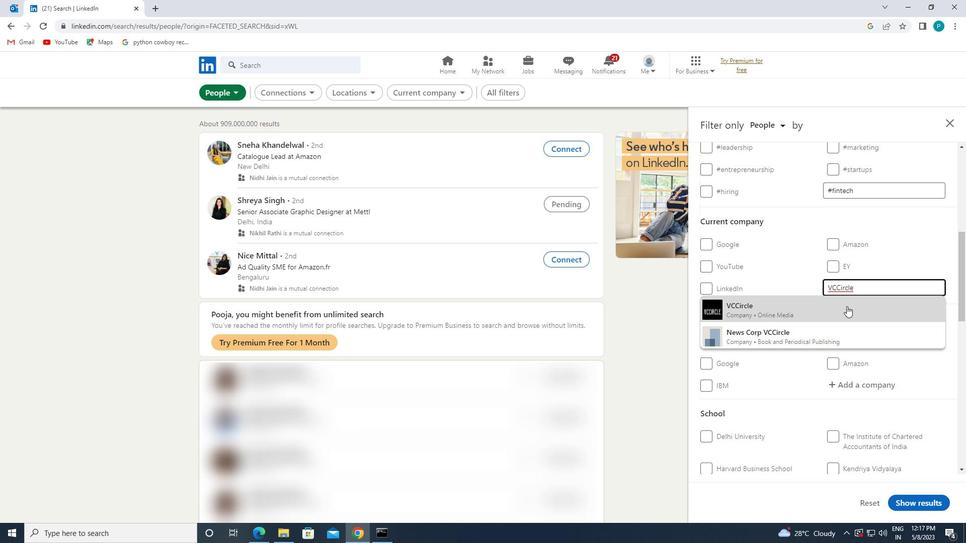 
Action: Mouse pressed left at (846, 310)
Screenshot: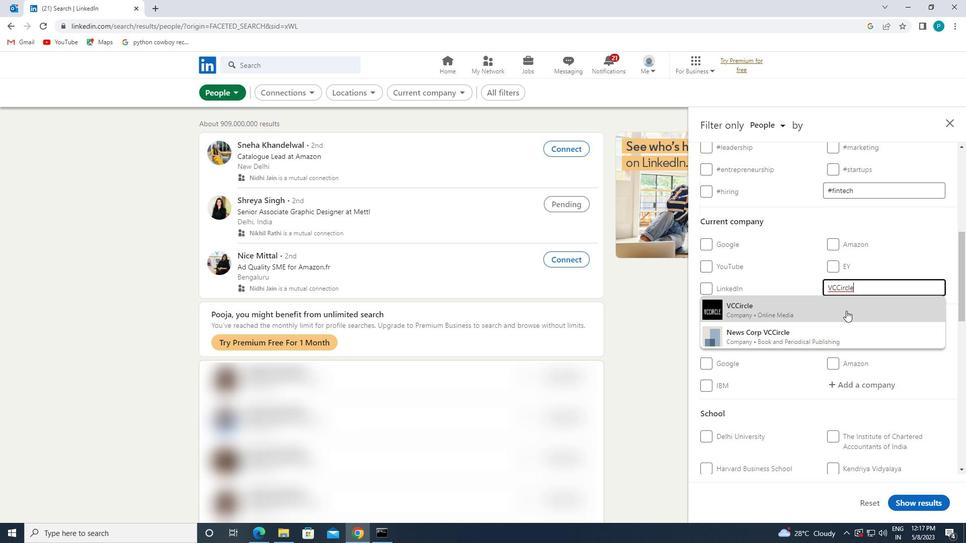 
Action: Mouse scrolled (846, 310) with delta (0, 0)
Screenshot: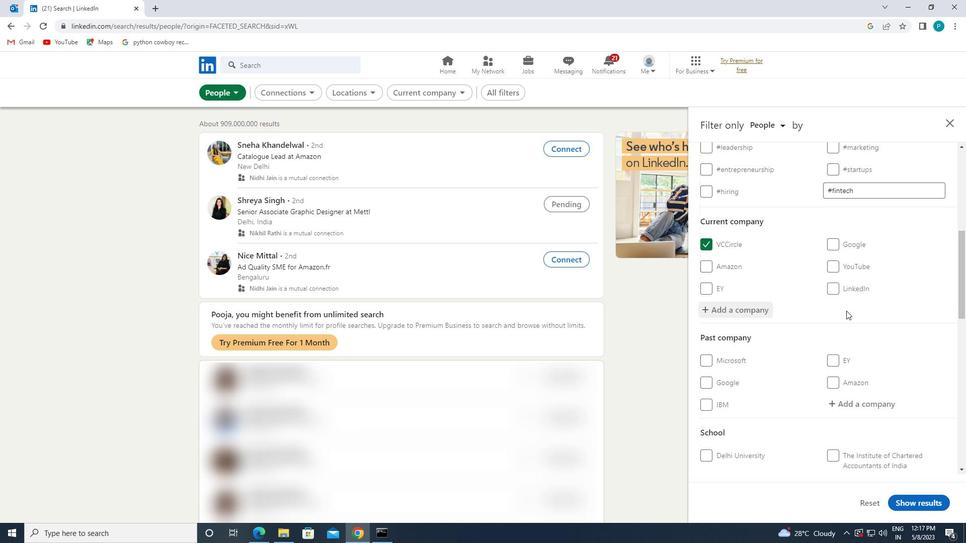 
Action: Mouse scrolled (846, 310) with delta (0, 0)
Screenshot: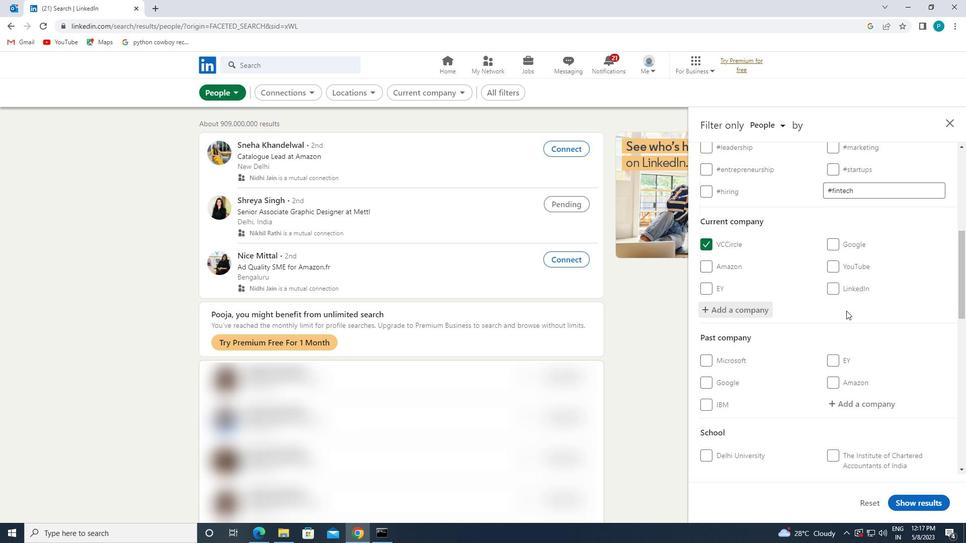 
Action: Mouse moved to (874, 405)
Screenshot: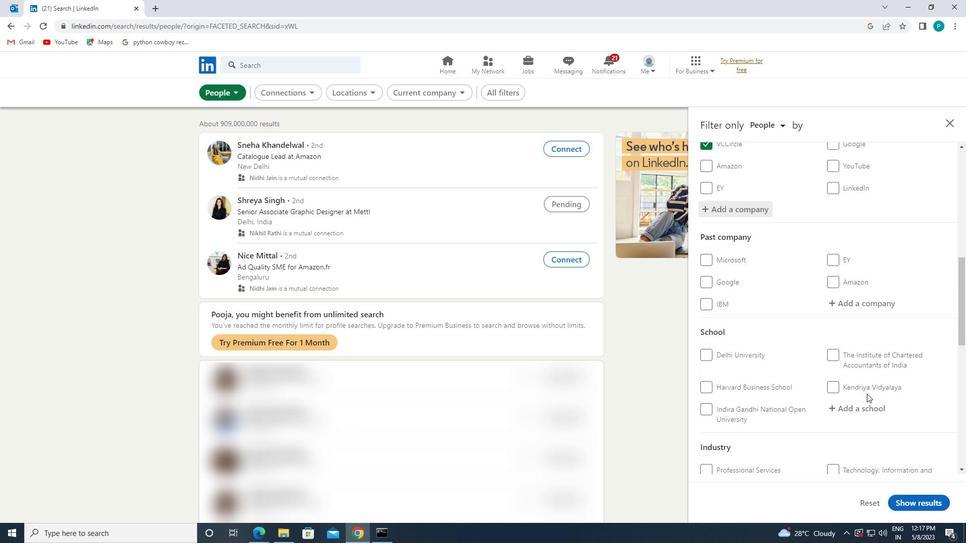 
Action: Mouse pressed left at (874, 405)
Screenshot: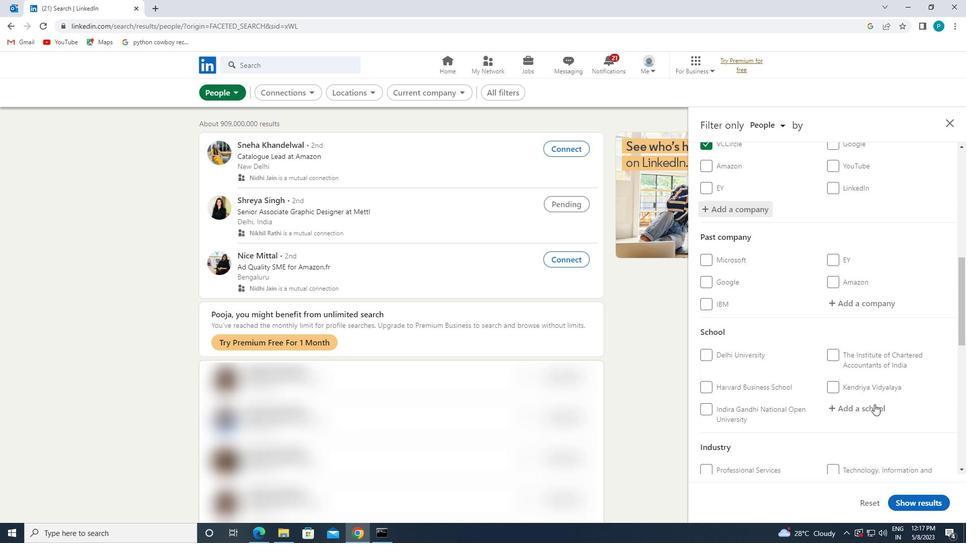 
Action: Key pressed <Key.caps_lock>J<Key.caps_lock>ANKI
Screenshot: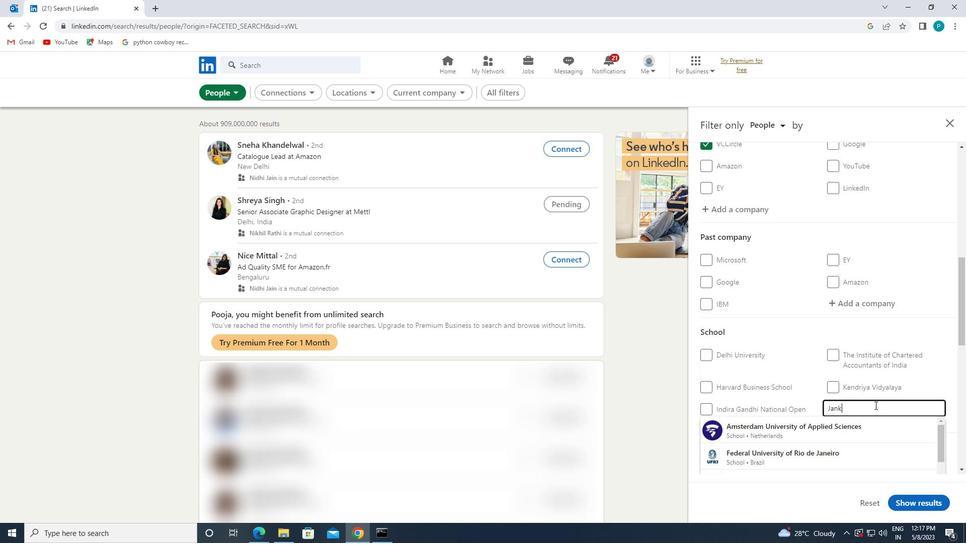 
Action: Mouse moved to (808, 381)
Screenshot: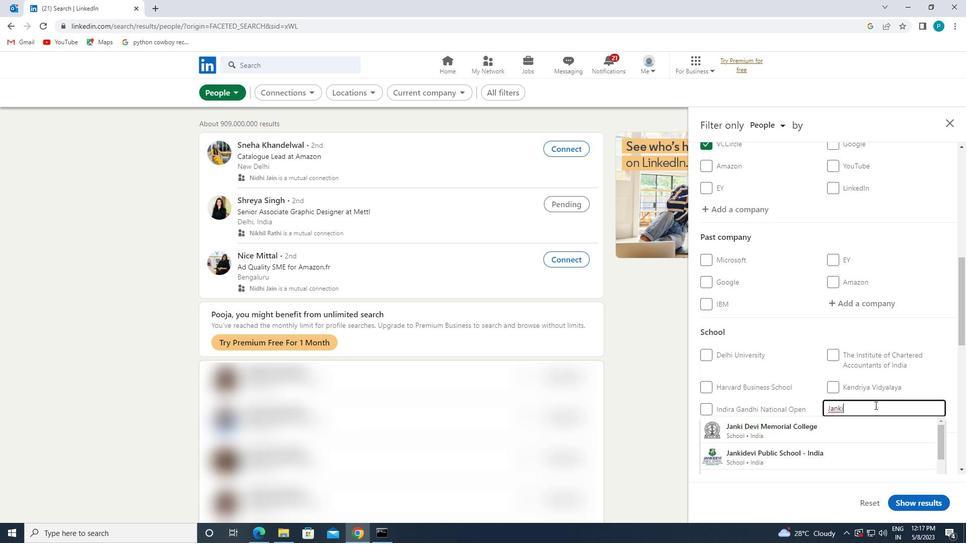 
Action: Mouse scrolled (808, 381) with delta (0, 0)
Screenshot: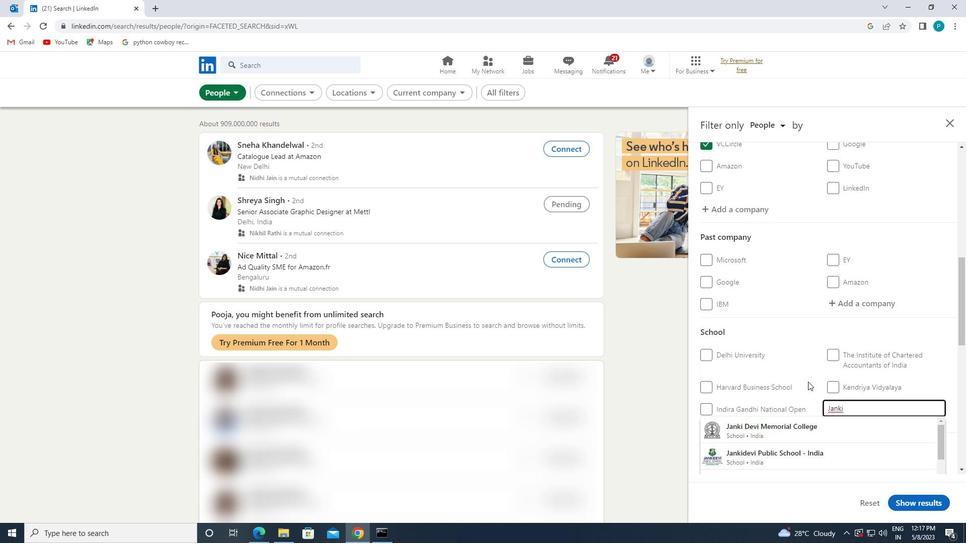 
Action: Mouse pressed left at (808, 381)
Screenshot: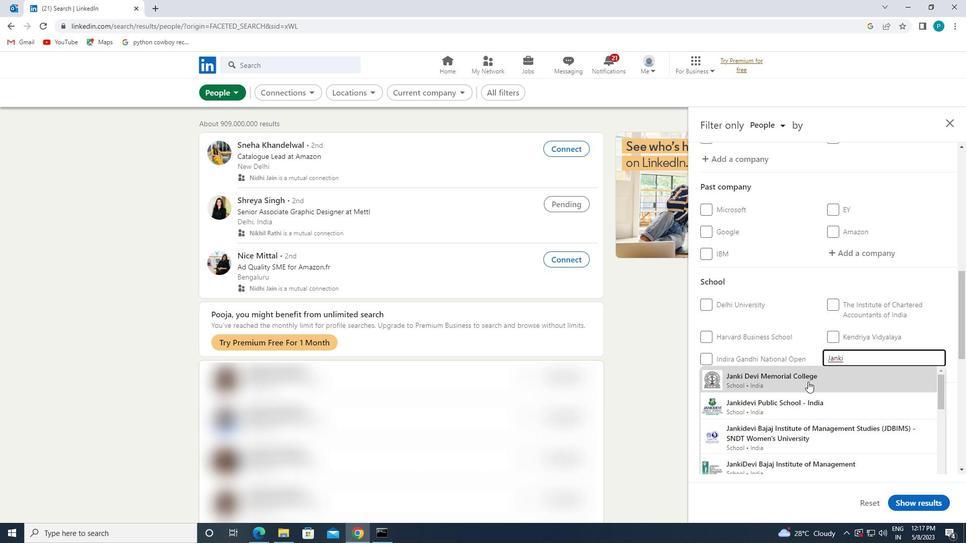 
Action: Mouse moved to (857, 411)
Screenshot: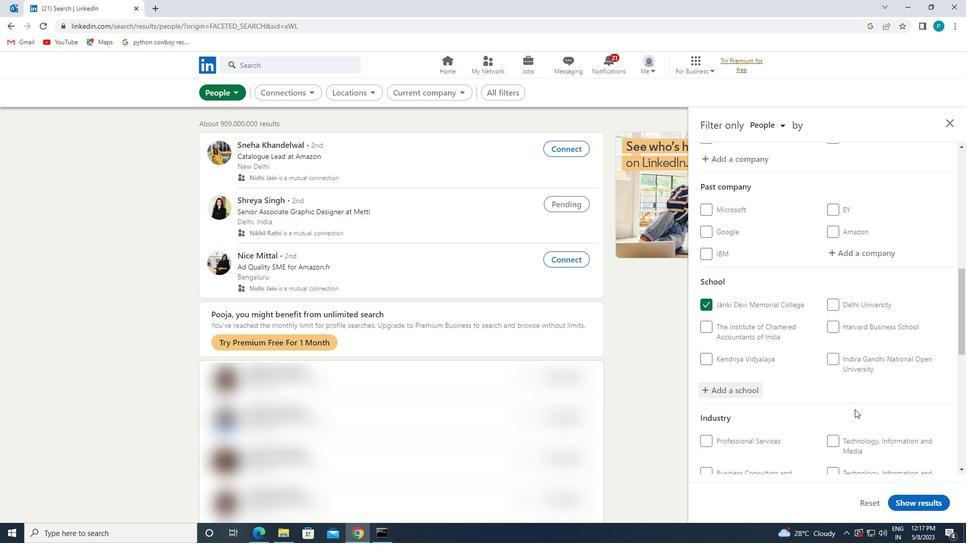 
Action: Mouse scrolled (857, 410) with delta (0, 0)
Screenshot: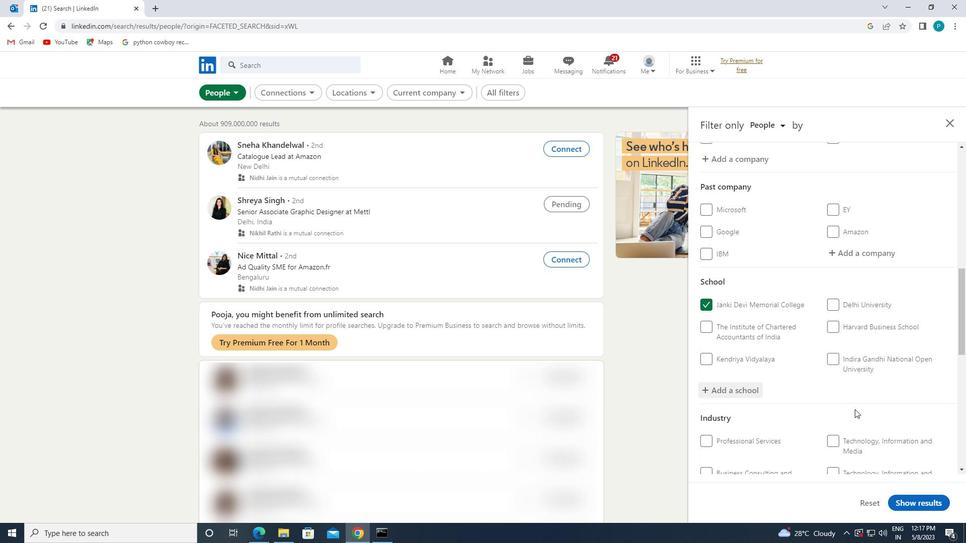 
Action: Mouse scrolled (857, 410) with delta (0, 0)
Screenshot: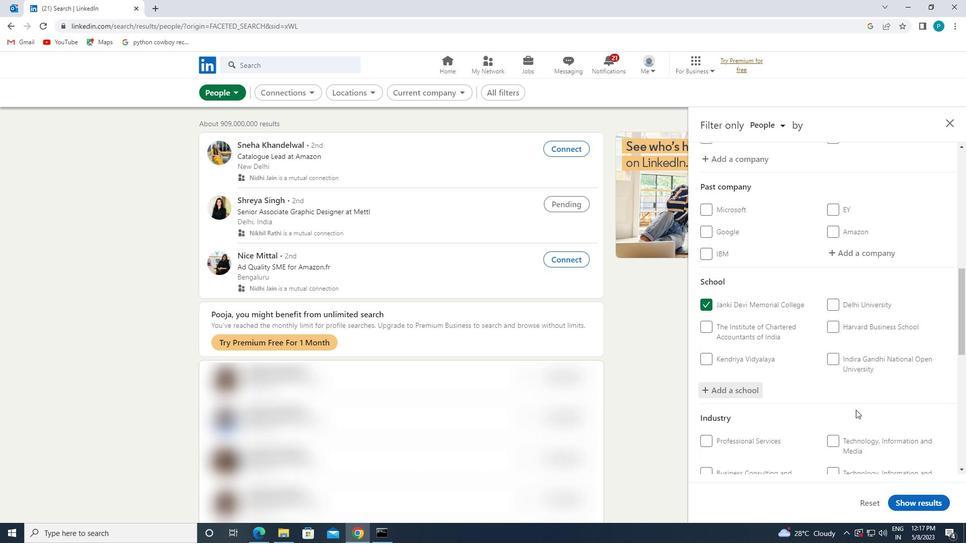 
Action: Mouse scrolled (857, 410) with delta (0, 0)
Screenshot: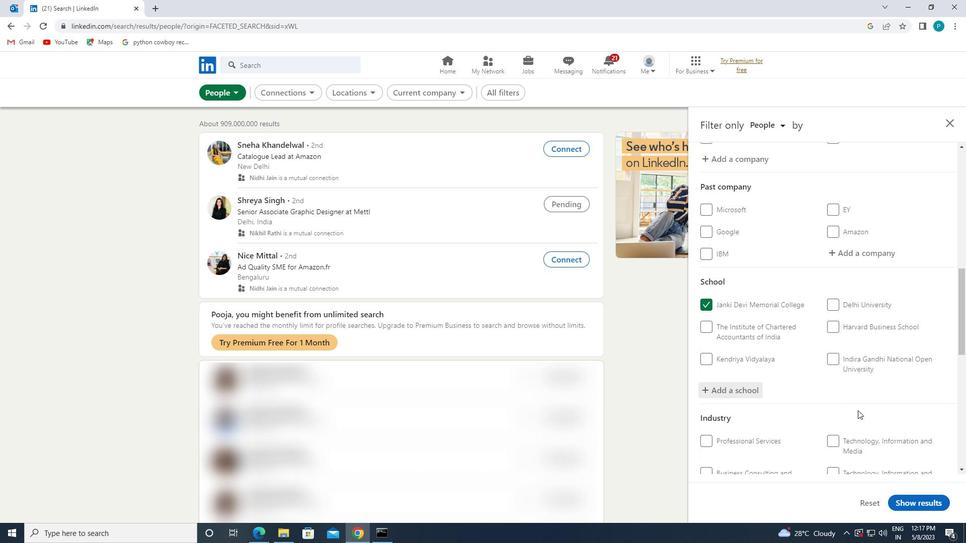 
Action: Mouse moved to (852, 361)
Screenshot: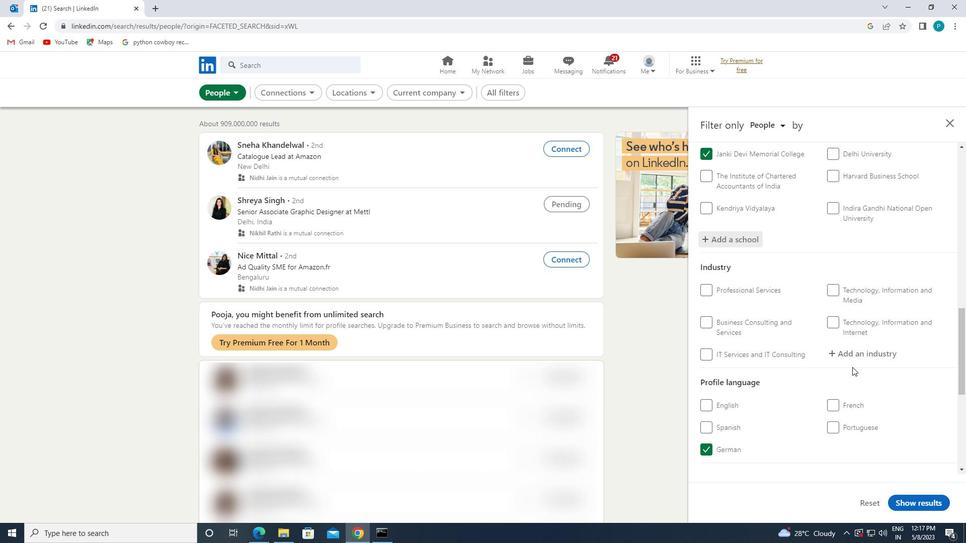 
Action: Mouse pressed left at (852, 361)
Screenshot: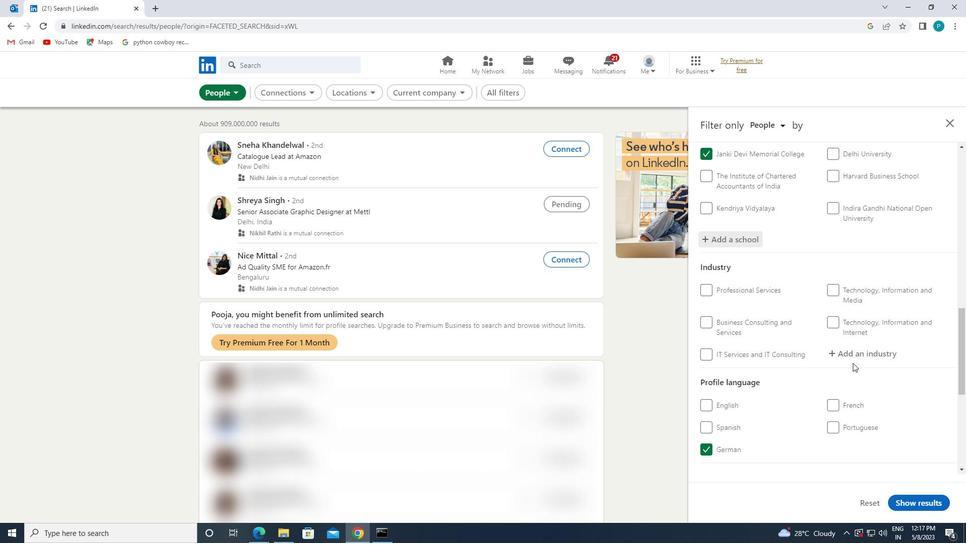 
Action: Mouse moved to (850, 359)
Screenshot: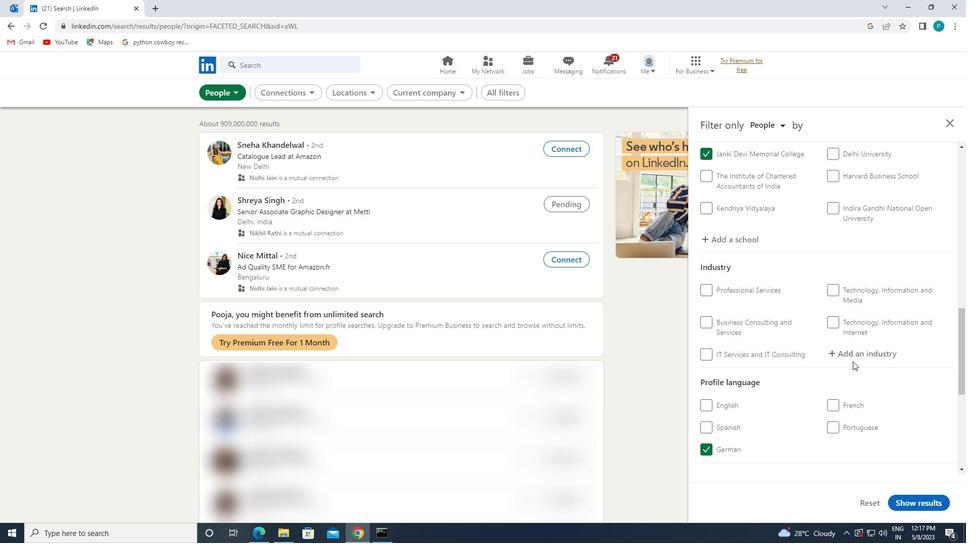 
Action: Mouse pressed left at (850, 359)
Screenshot: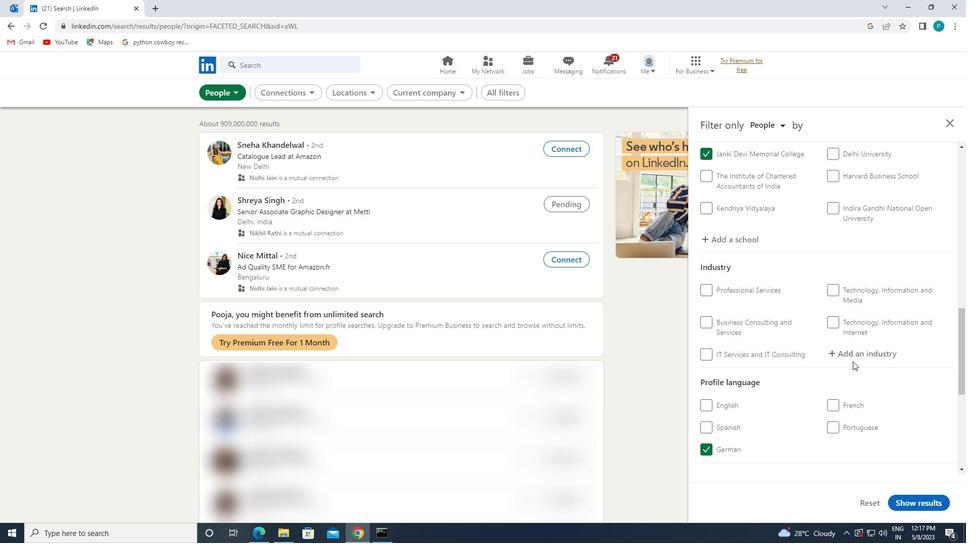 
Action: Key pressed <Key.caps_lock>D<Key.caps_lock>ESIGN
Screenshot: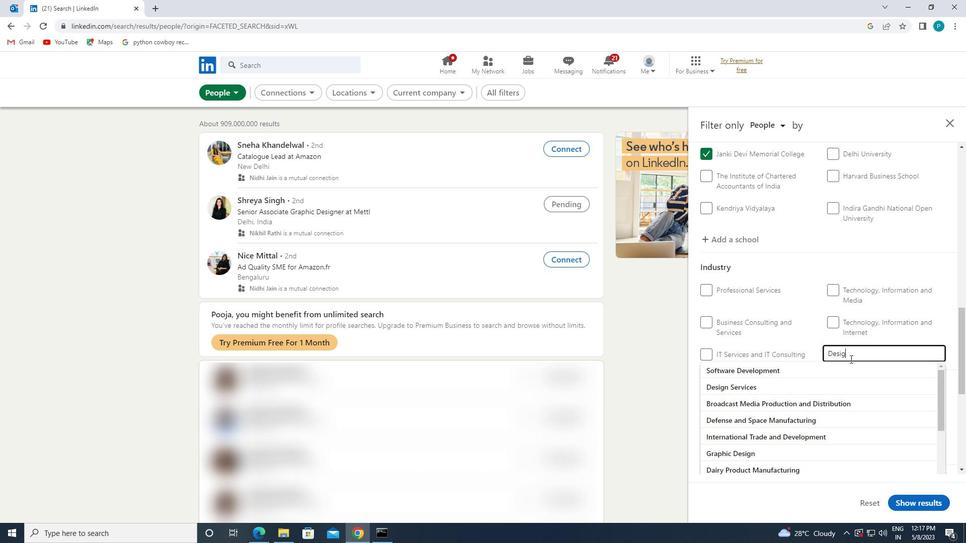 
Action: Mouse moved to (850, 366)
Screenshot: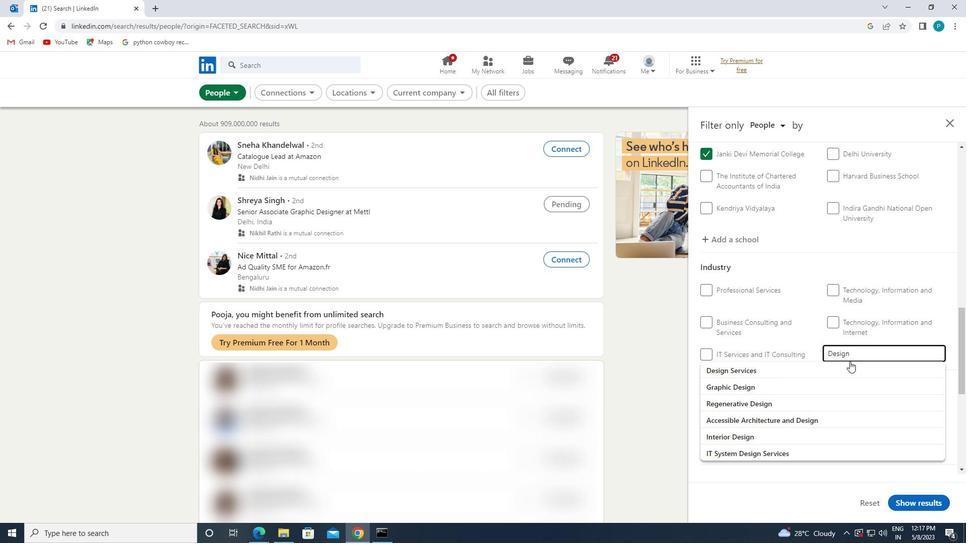 
Action: Mouse pressed left at (850, 366)
Screenshot: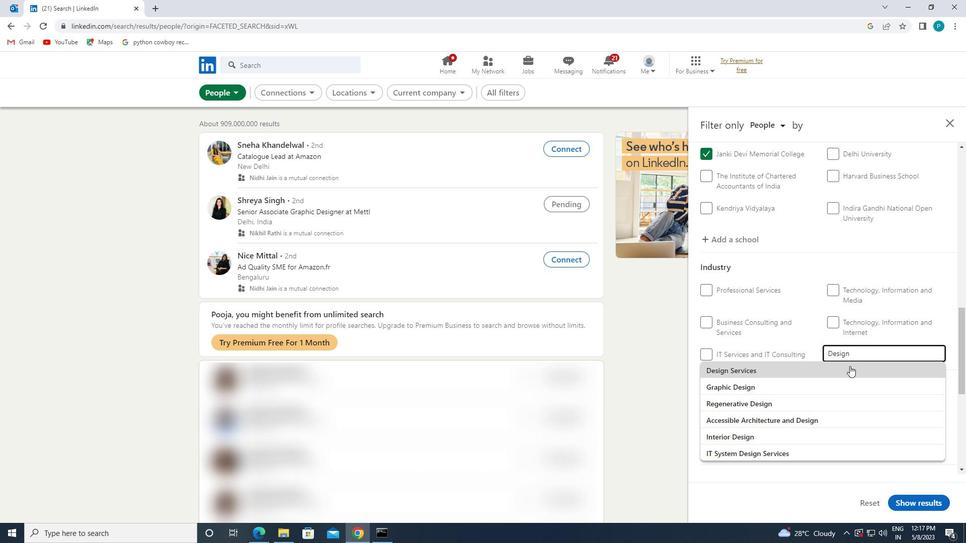 
Action: Mouse scrolled (850, 366) with delta (0, 0)
Screenshot: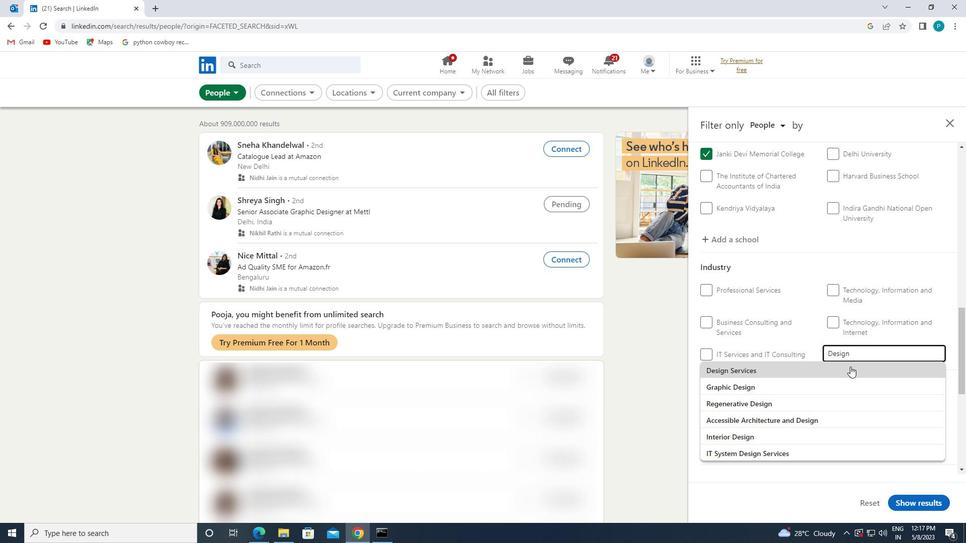 
Action: Mouse scrolled (850, 366) with delta (0, 0)
Screenshot: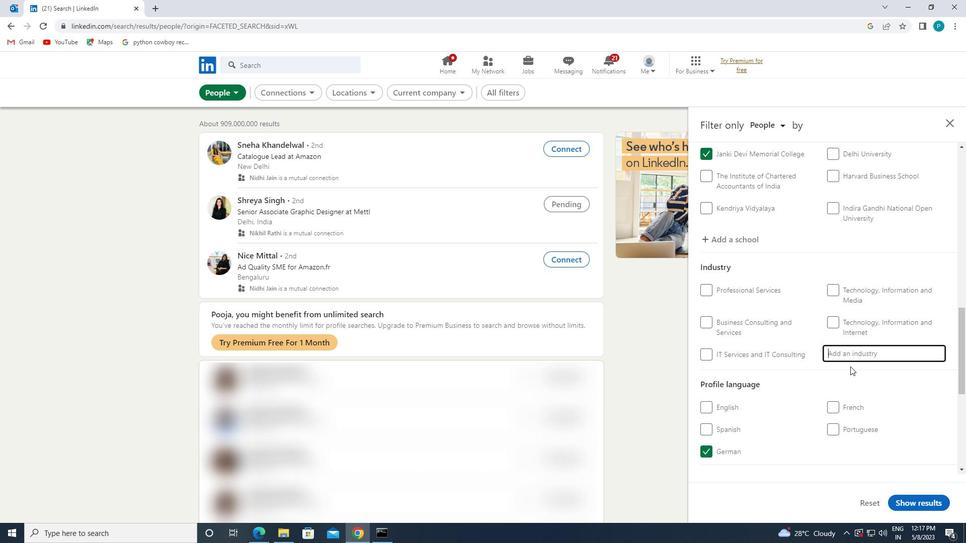 
Action: Mouse scrolled (850, 366) with delta (0, 0)
Screenshot: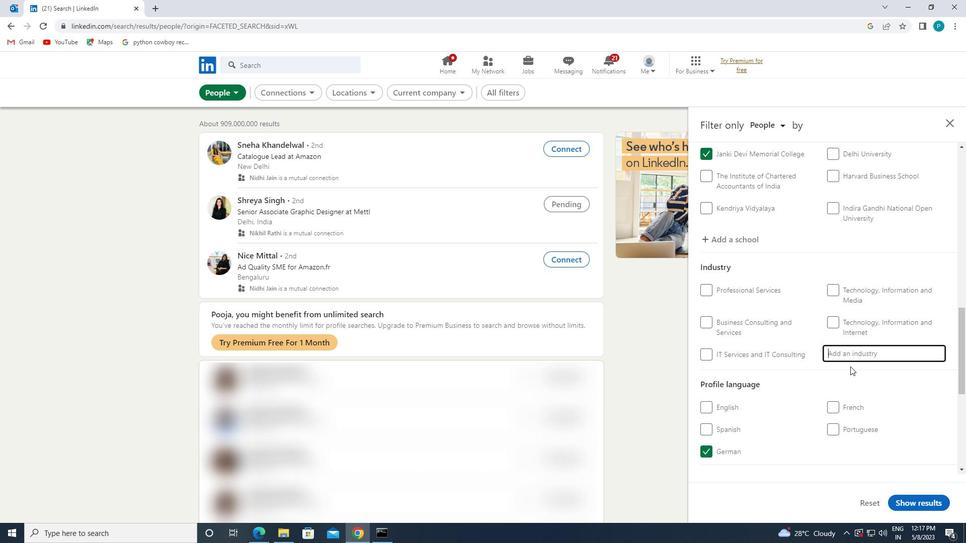 
Action: Mouse moved to (846, 369)
Screenshot: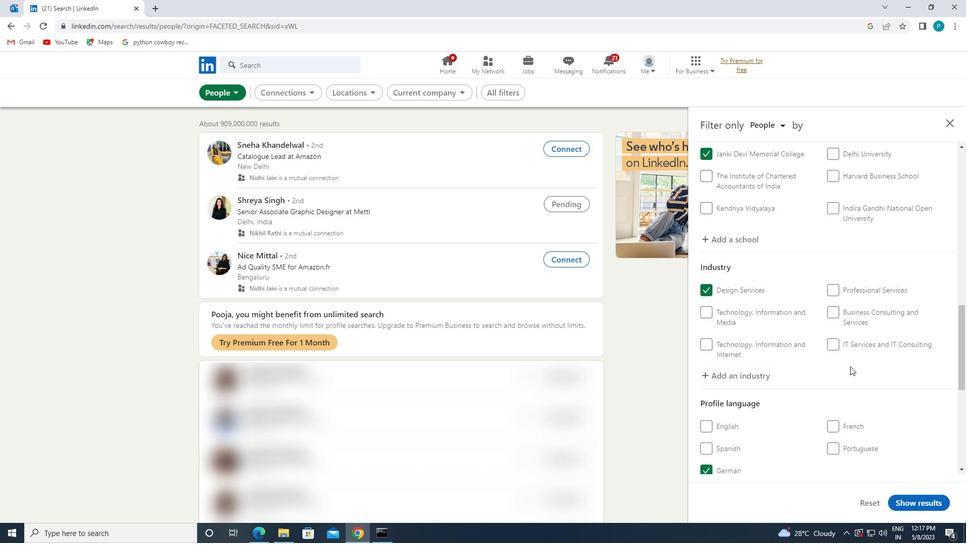 
Action: Mouse scrolled (846, 369) with delta (0, 0)
Screenshot: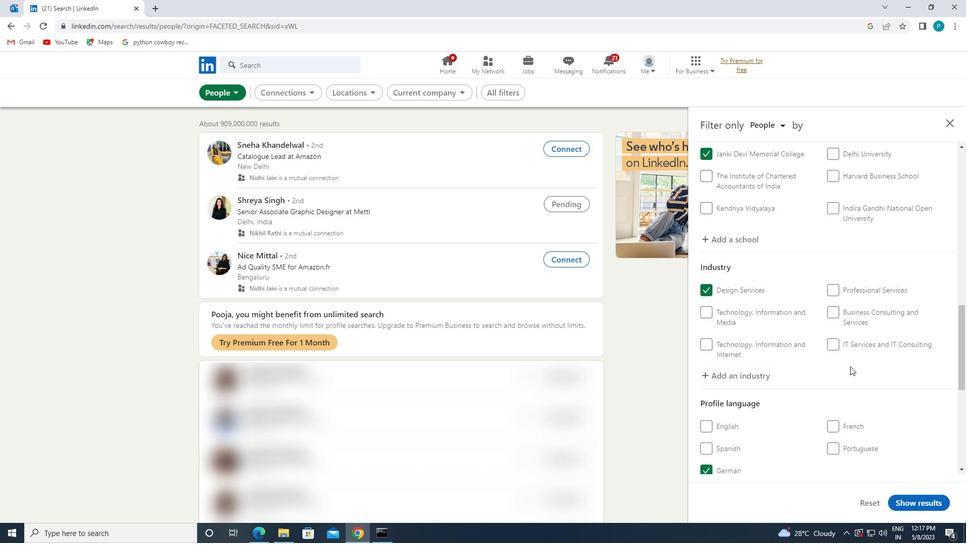 
Action: Mouse moved to (811, 395)
Screenshot: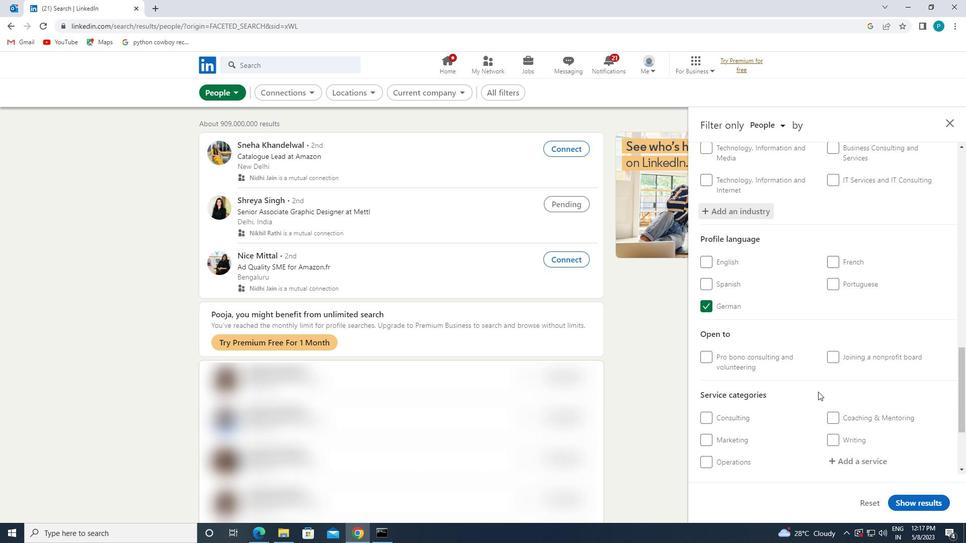 
Action: Mouse scrolled (811, 394) with delta (0, 0)
Screenshot: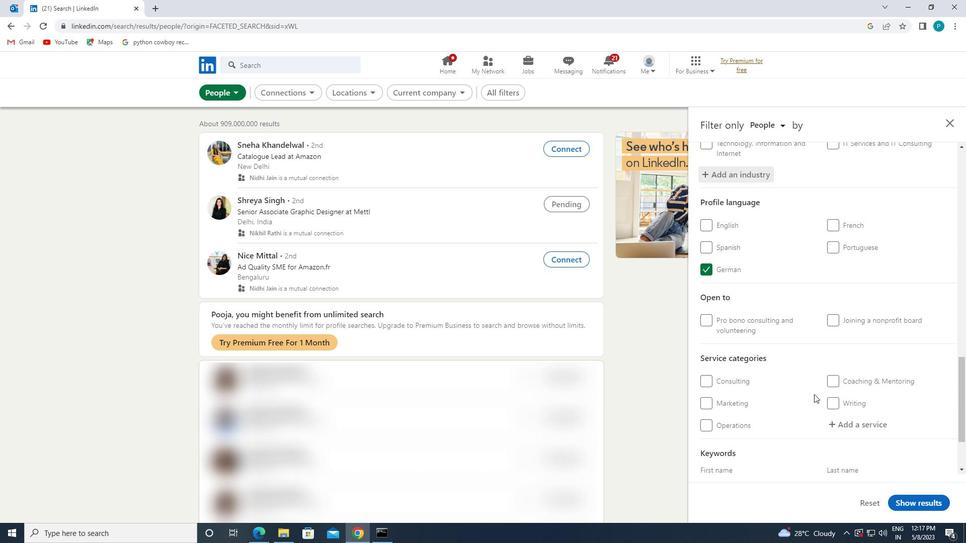 
Action: Mouse scrolled (811, 394) with delta (0, 0)
Screenshot: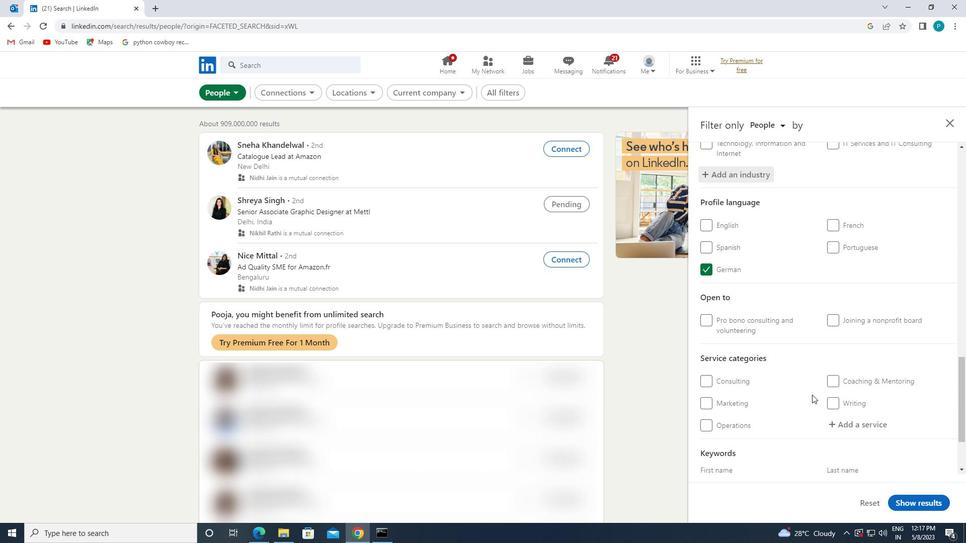 
Action: Mouse moved to (855, 343)
Screenshot: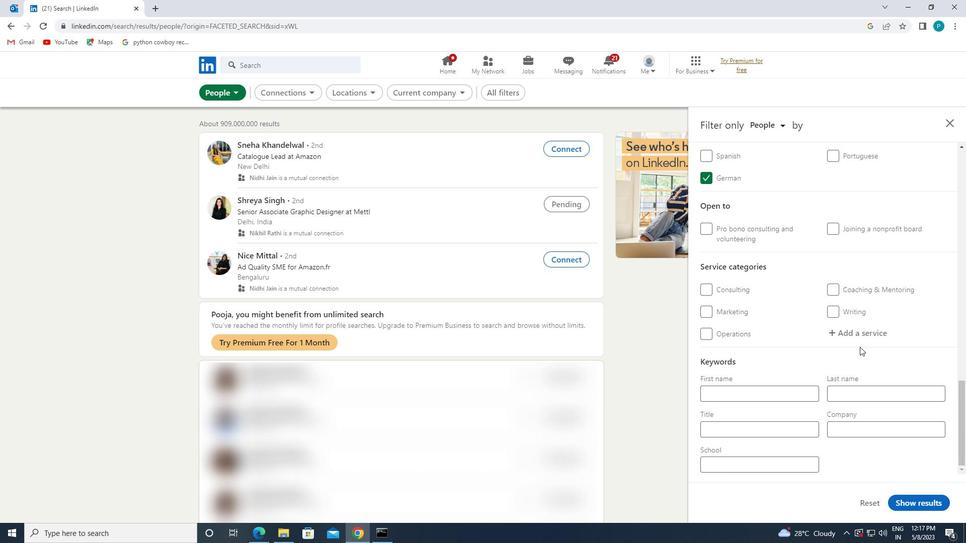 
Action: Mouse pressed left at (855, 343)
Screenshot: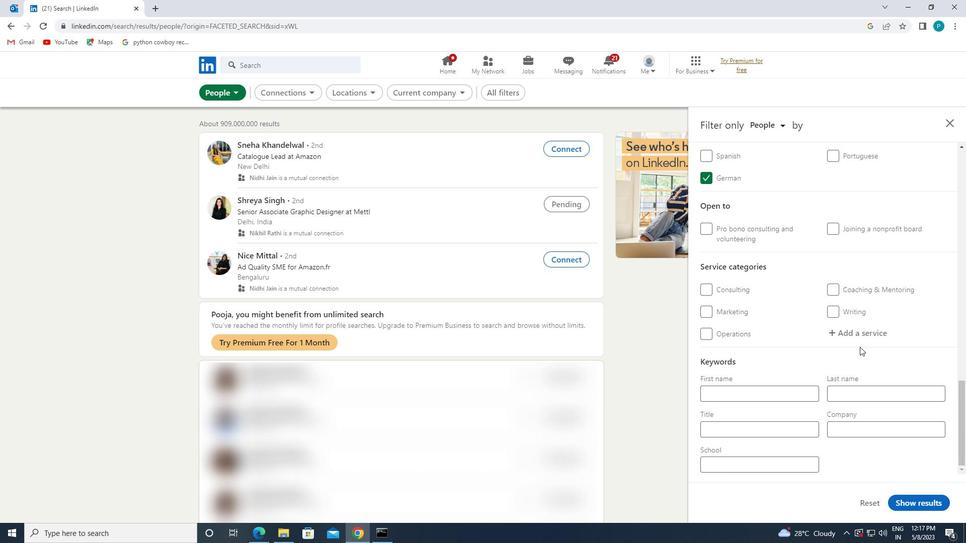 
Action: Mouse moved to (844, 336)
Screenshot: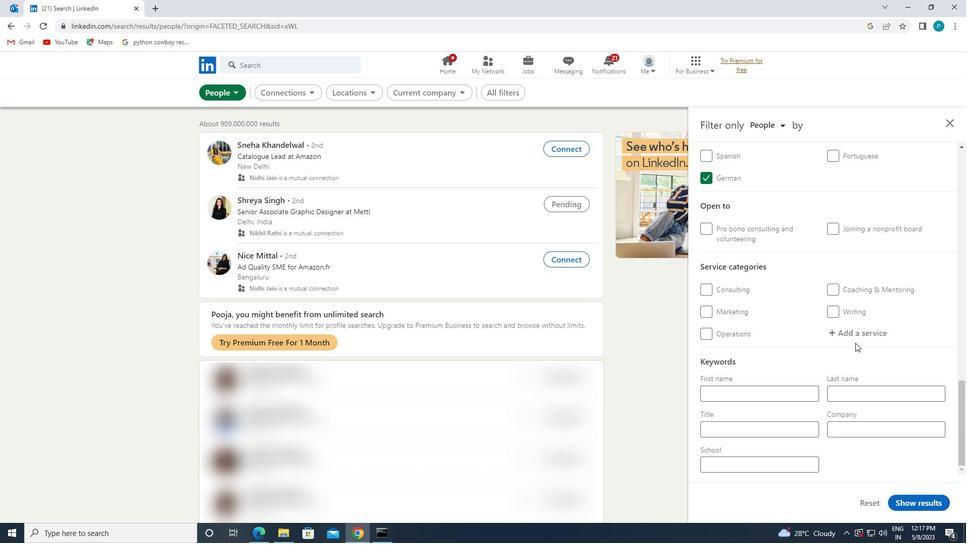 
Action: Mouse pressed left at (844, 336)
Screenshot: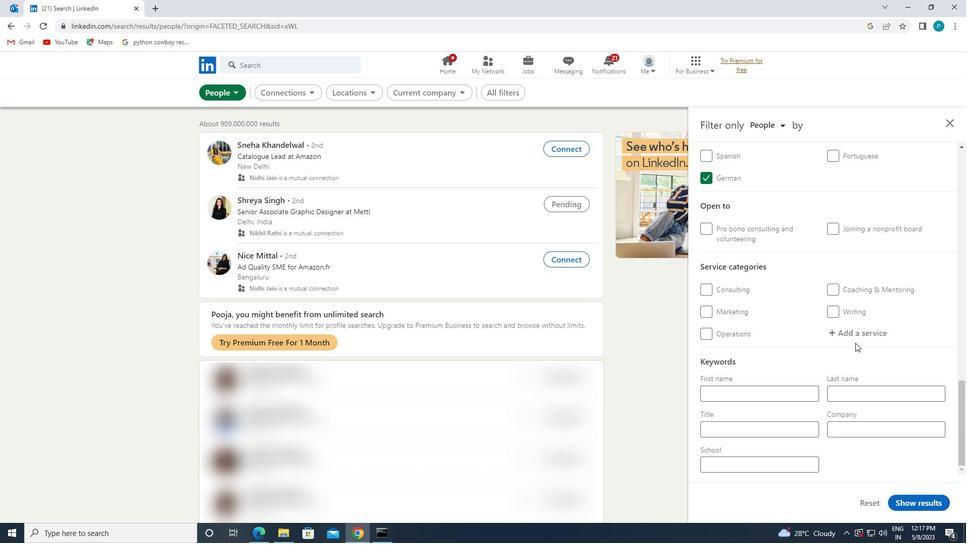 
Action: Key pressed <Key.caps_lock>P<Key.caps_lock>ROJECT
Screenshot: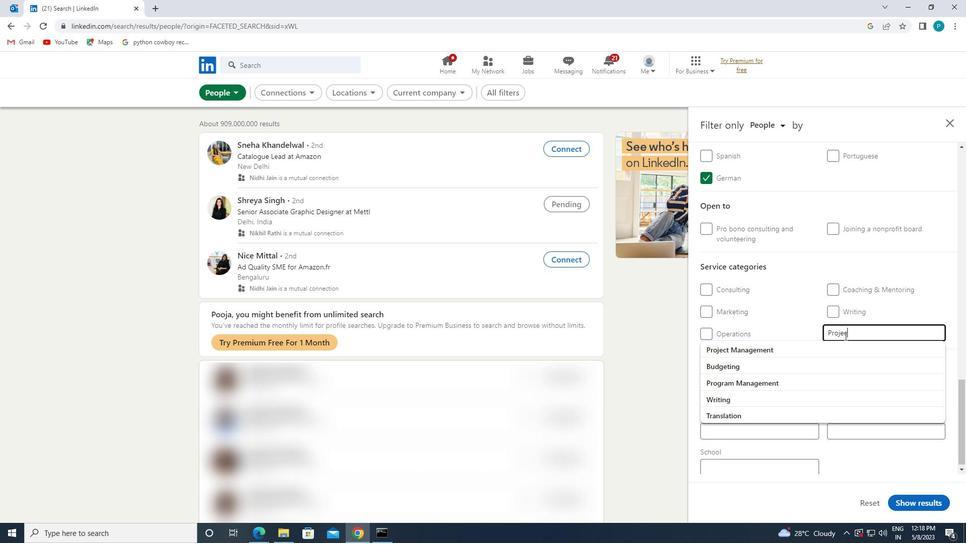
Action: Mouse moved to (848, 345)
Screenshot: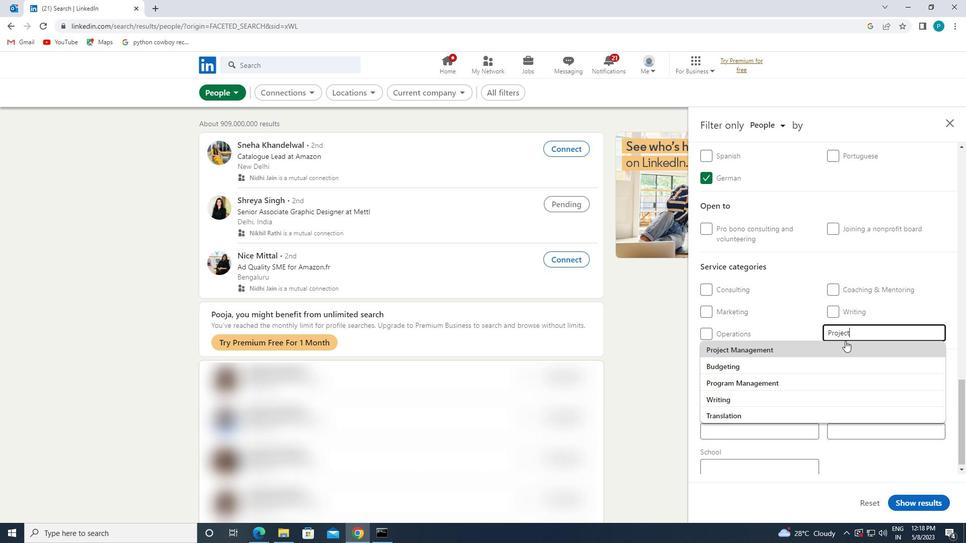 
Action: Mouse pressed left at (848, 345)
Screenshot: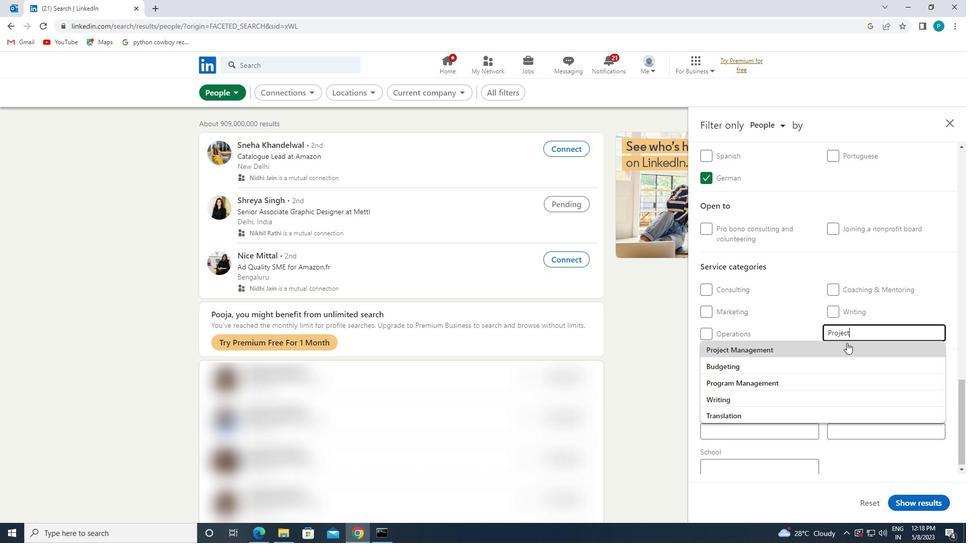 
Action: Mouse scrolled (848, 344) with delta (0, 0)
Screenshot: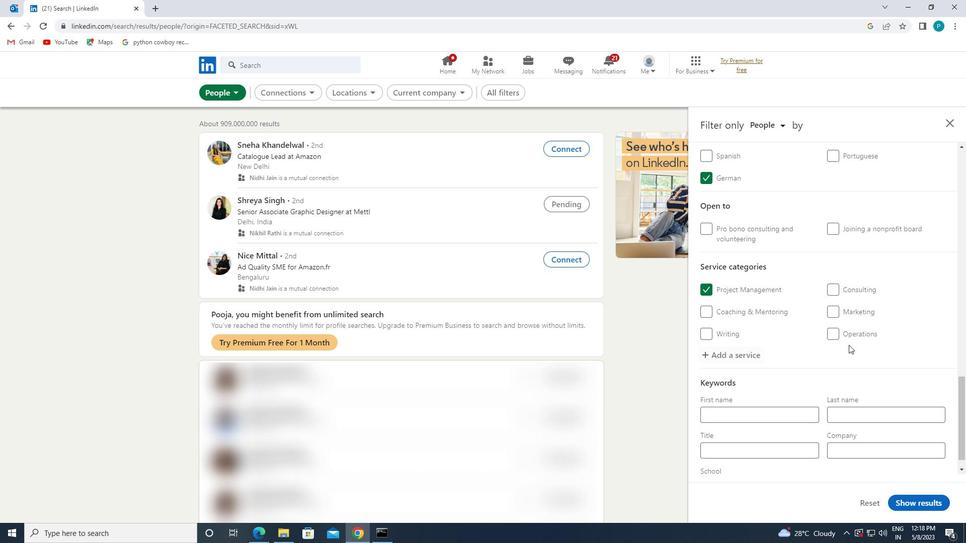 
Action: Mouse scrolled (848, 344) with delta (0, 0)
Screenshot: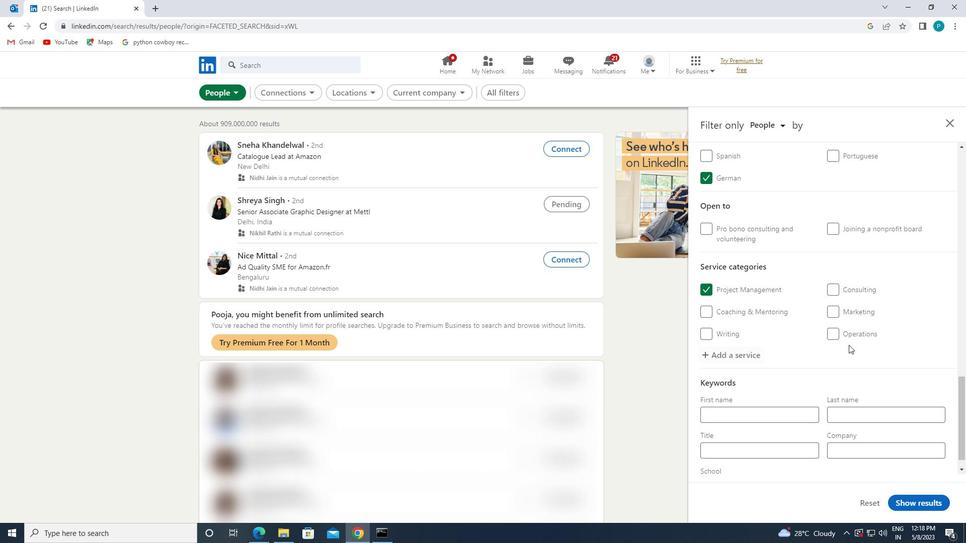 
Action: Mouse scrolled (848, 345) with delta (0, 0)
Screenshot: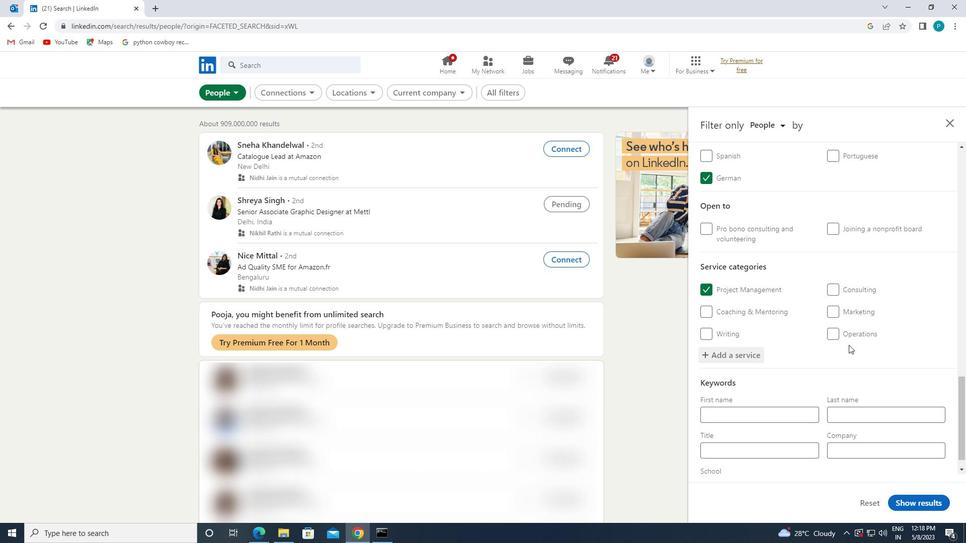 
Action: Mouse scrolled (848, 344) with delta (0, 0)
Screenshot: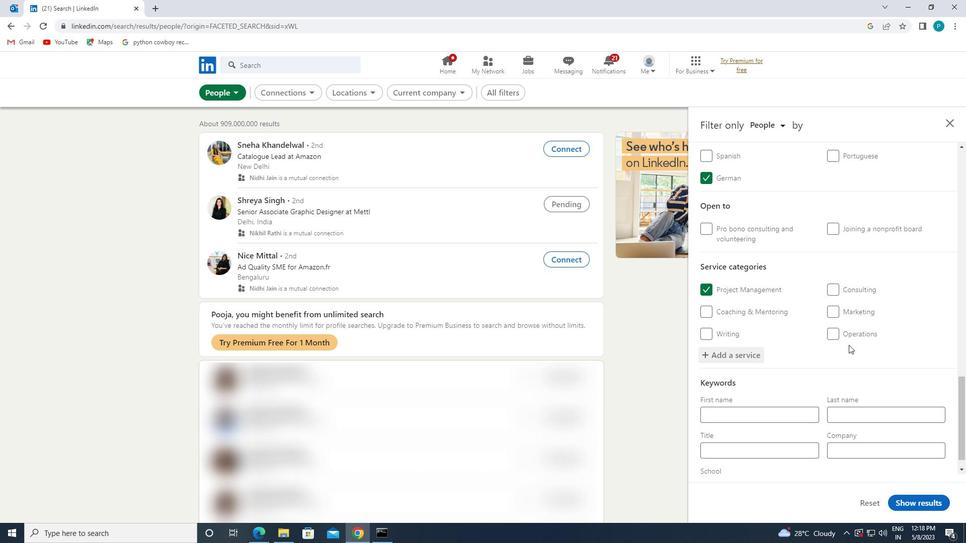 
Action: Mouse moved to (741, 429)
Screenshot: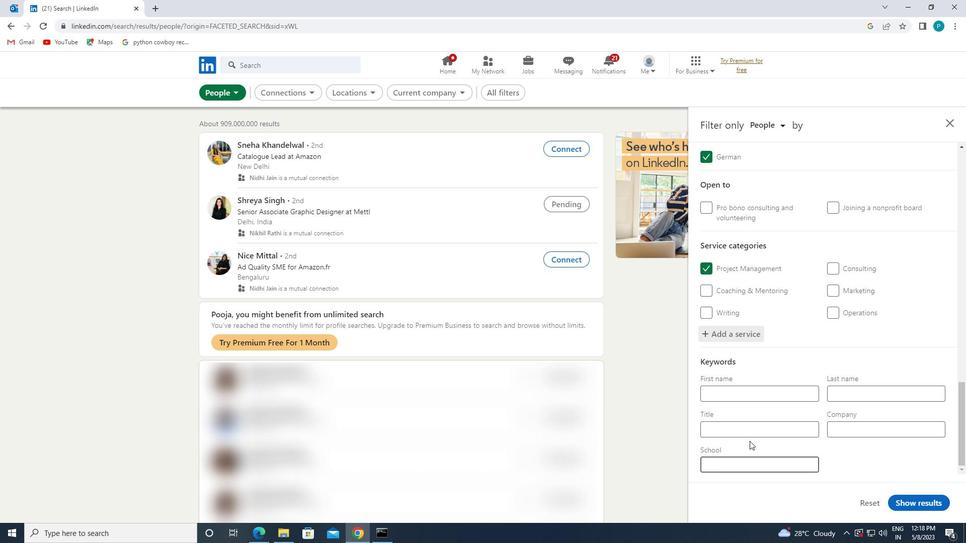 
Action: Mouse pressed left at (741, 429)
Screenshot: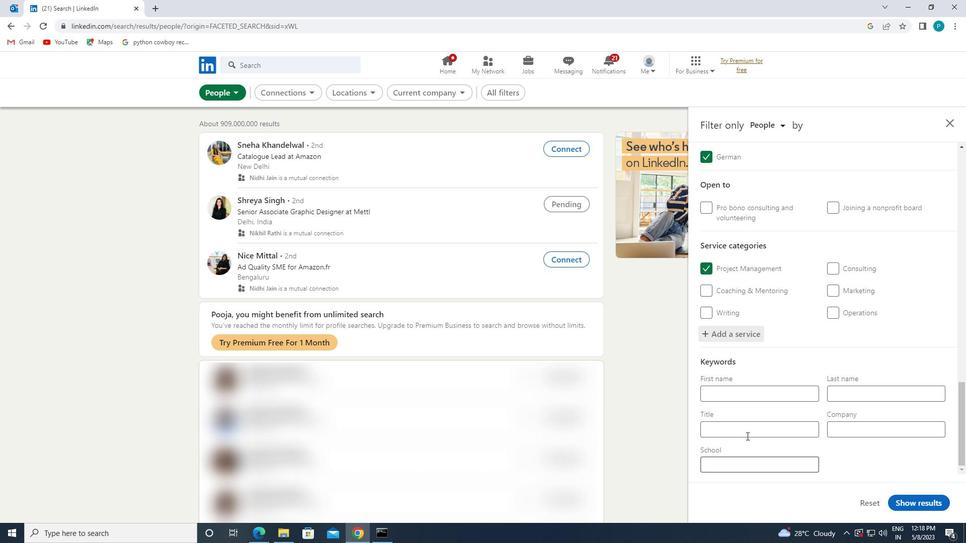 
Action: Mouse moved to (751, 436)
Screenshot: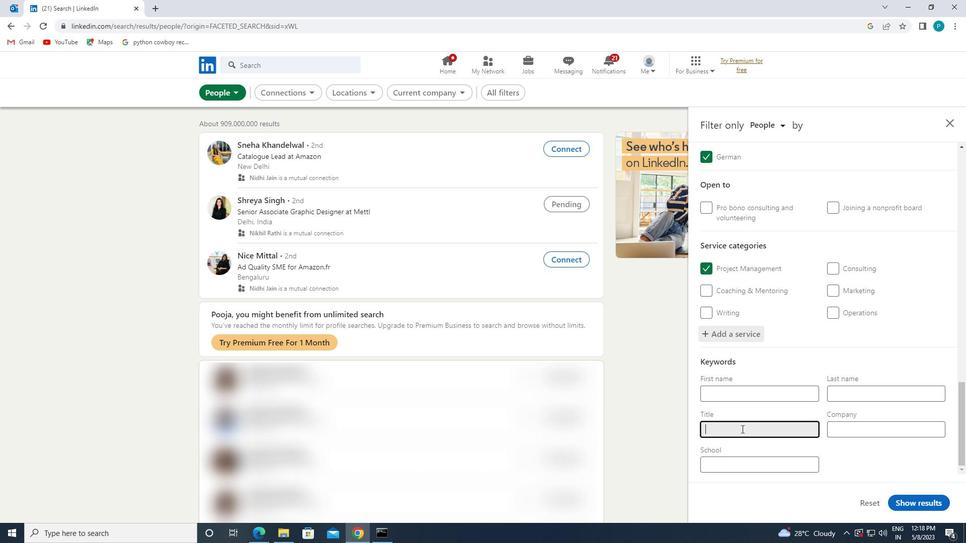 
Action: Key pressed <Key.caps_lock>B<Key.caps_lock>IOSTATISTICAN
Screenshot: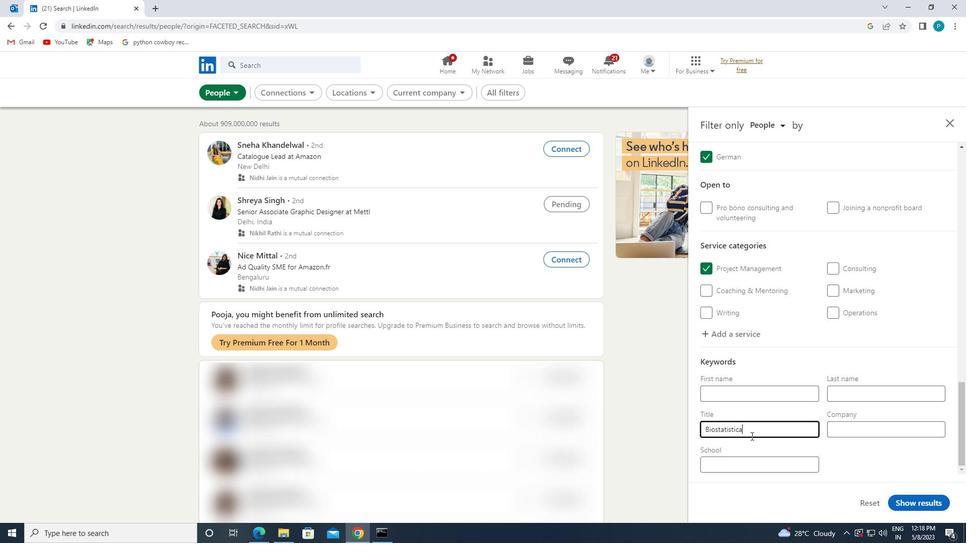 
Action: Mouse moved to (901, 502)
Screenshot: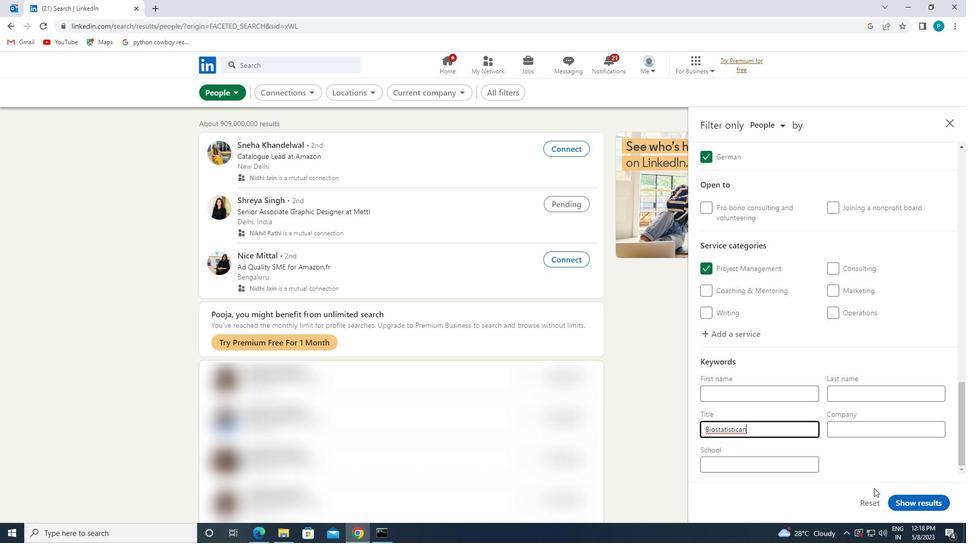 
Action: Mouse pressed left at (901, 502)
Screenshot: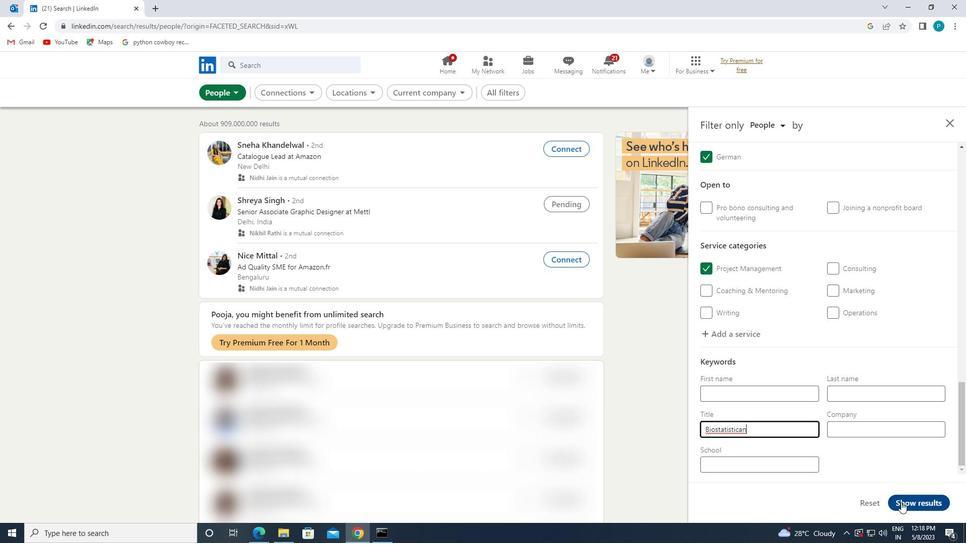 
